 Task: Add Boiron Apis Mellifica 200Ck to the cart.
Action: Mouse moved to (226, 115)
Screenshot: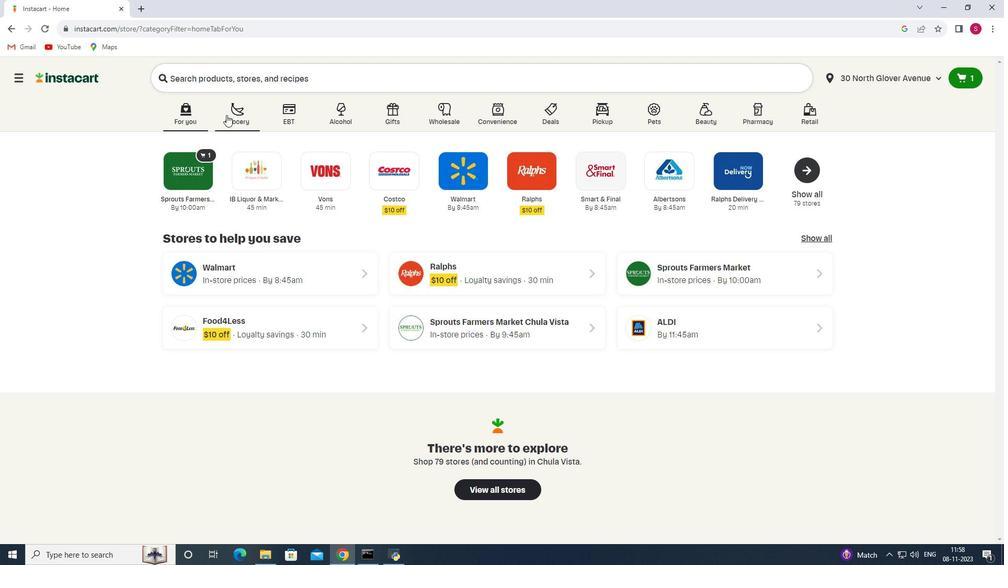 
Action: Mouse pressed left at (226, 115)
Screenshot: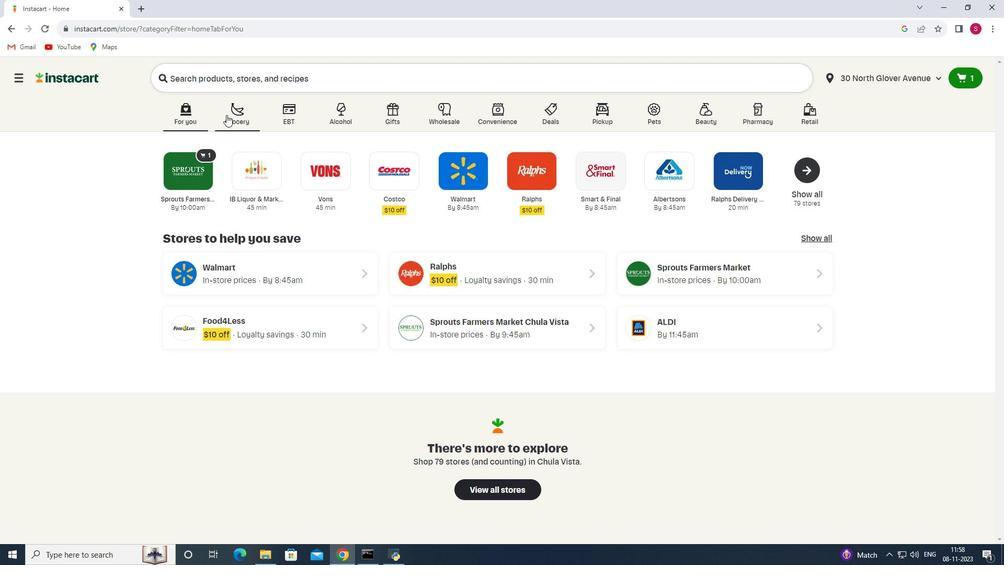 
Action: Mouse moved to (238, 298)
Screenshot: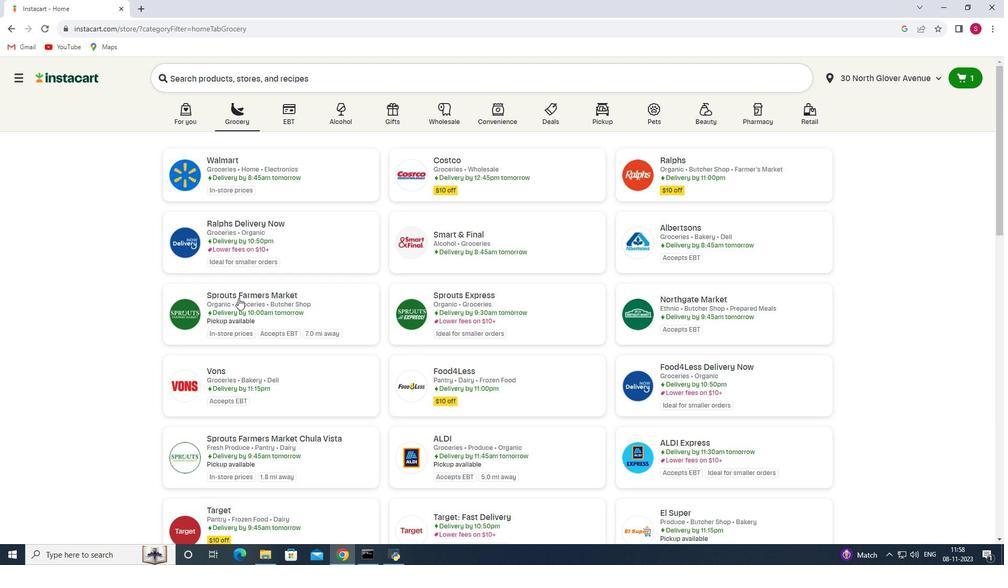 
Action: Mouse pressed left at (238, 298)
Screenshot: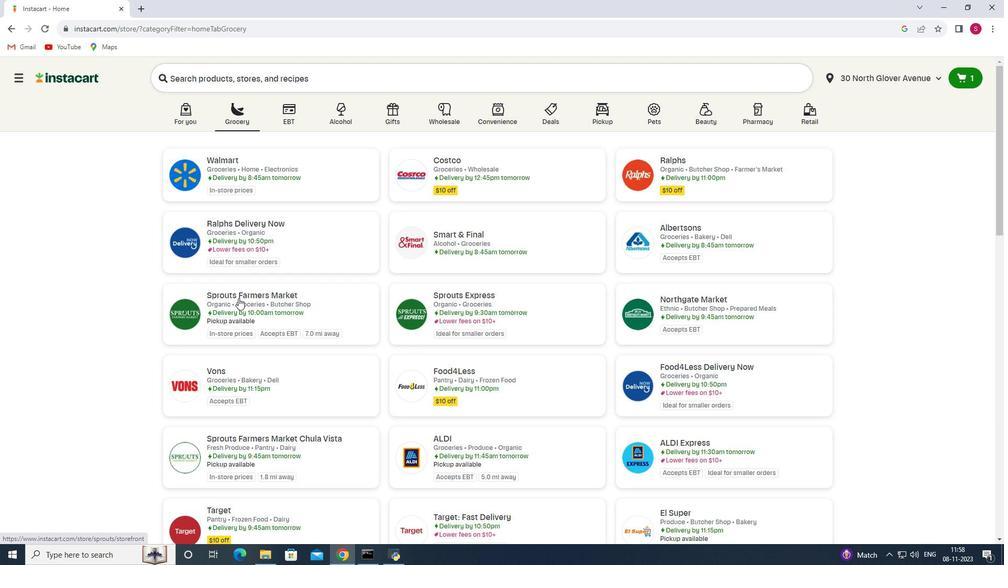 
Action: Mouse moved to (42, 312)
Screenshot: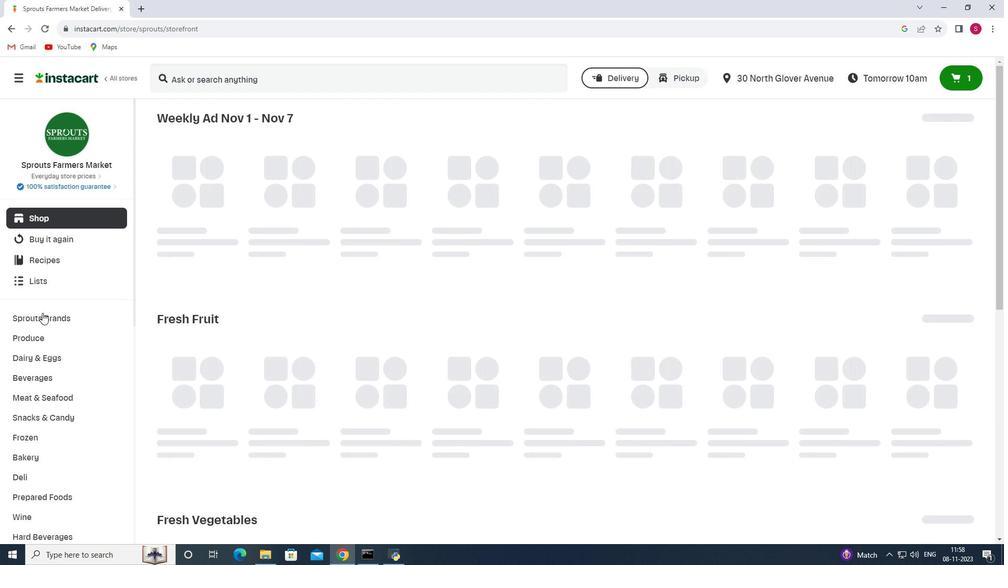 
Action: Mouse scrolled (42, 312) with delta (0, 0)
Screenshot: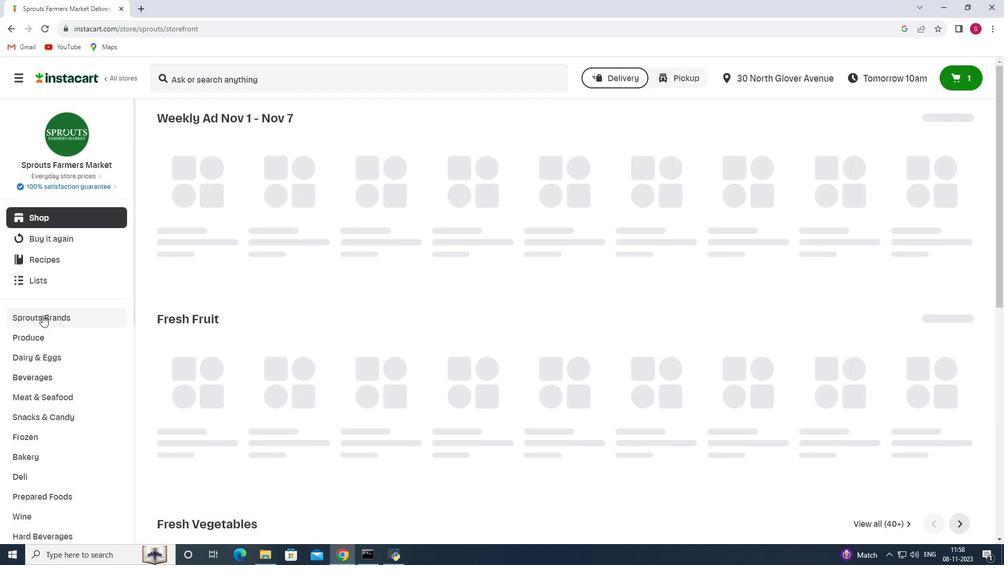 
Action: Mouse moved to (42, 314)
Screenshot: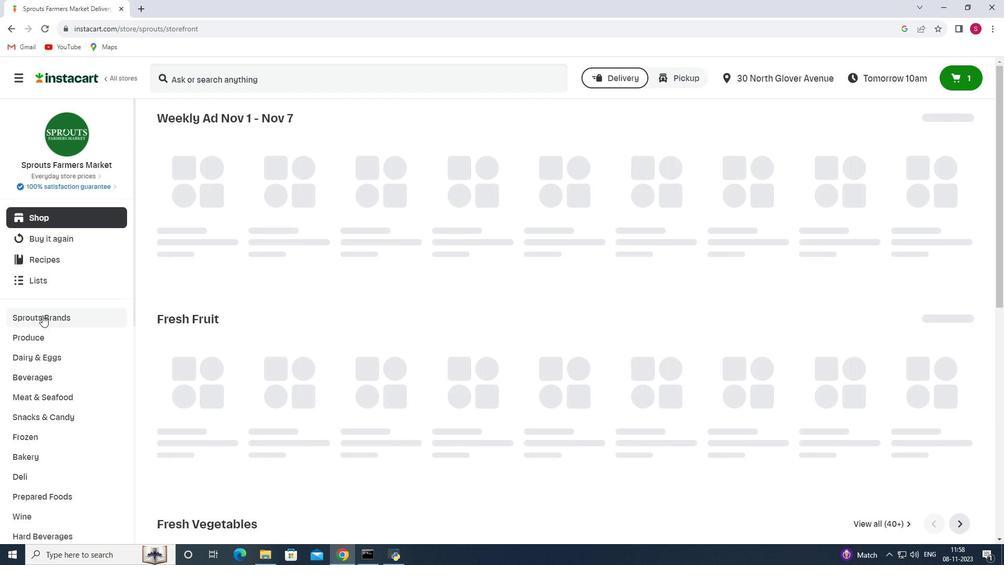 
Action: Mouse scrolled (42, 314) with delta (0, 0)
Screenshot: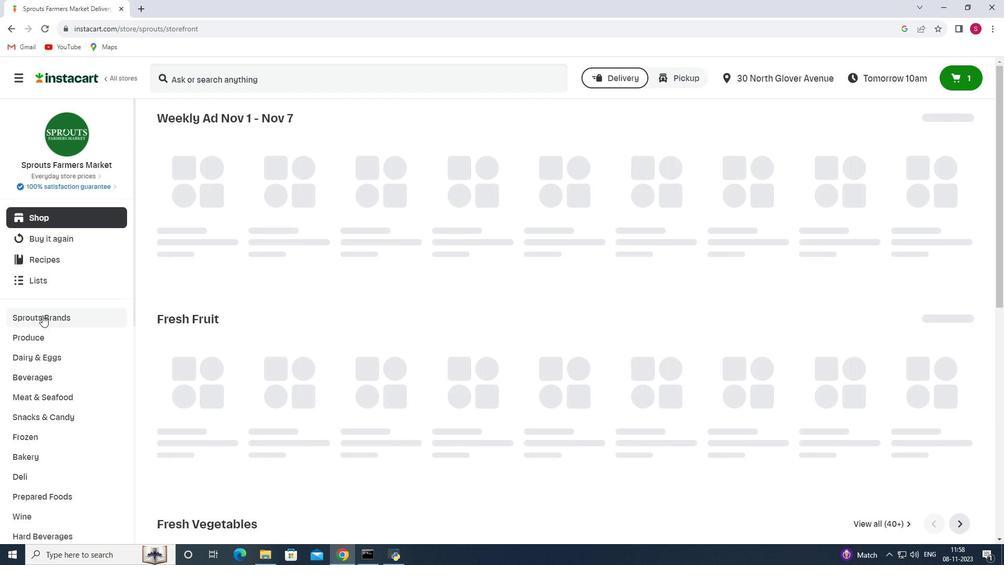 
Action: Mouse moved to (42, 315)
Screenshot: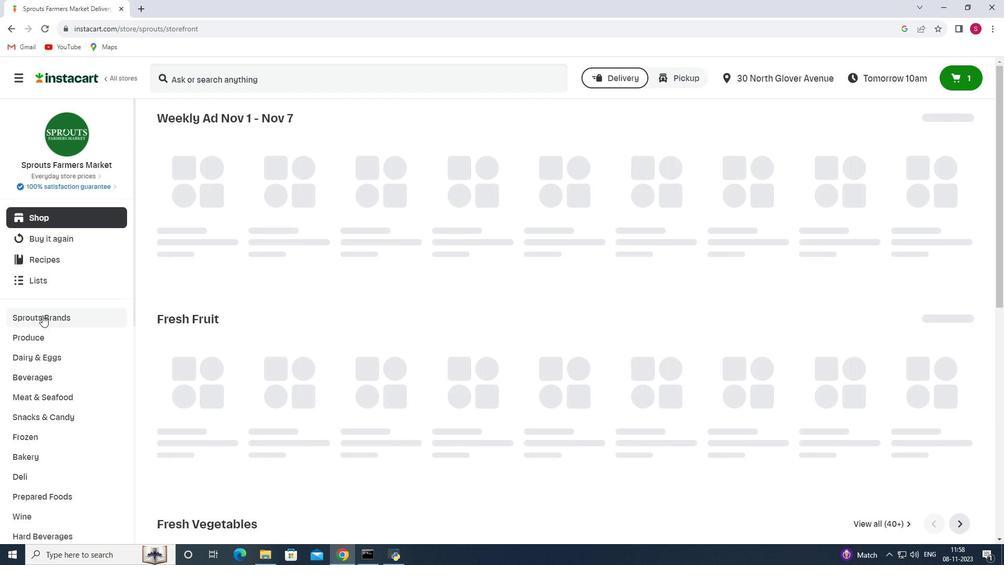 
Action: Mouse scrolled (42, 314) with delta (0, 0)
Screenshot: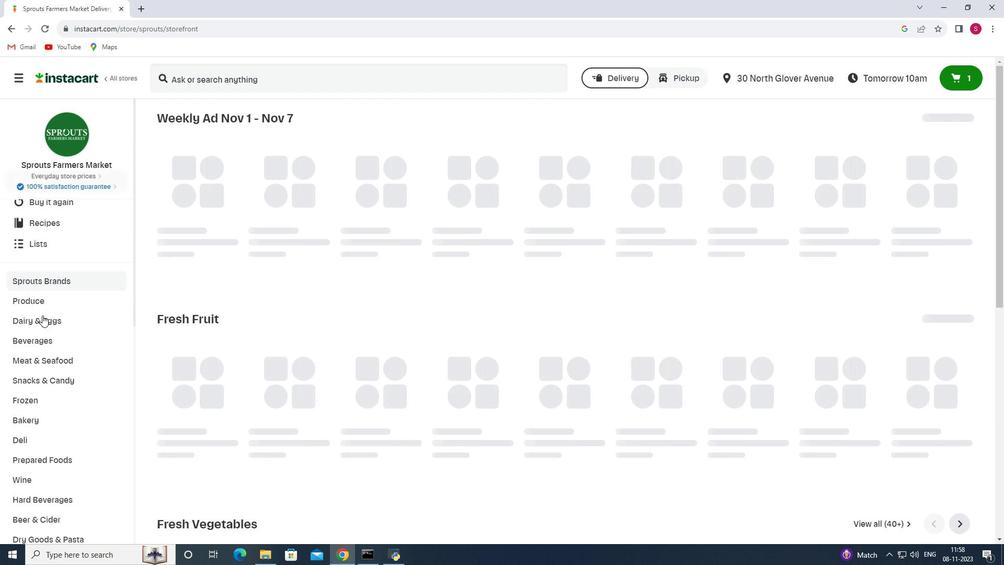 
Action: Mouse scrolled (42, 314) with delta (0, 0)
Screenshot: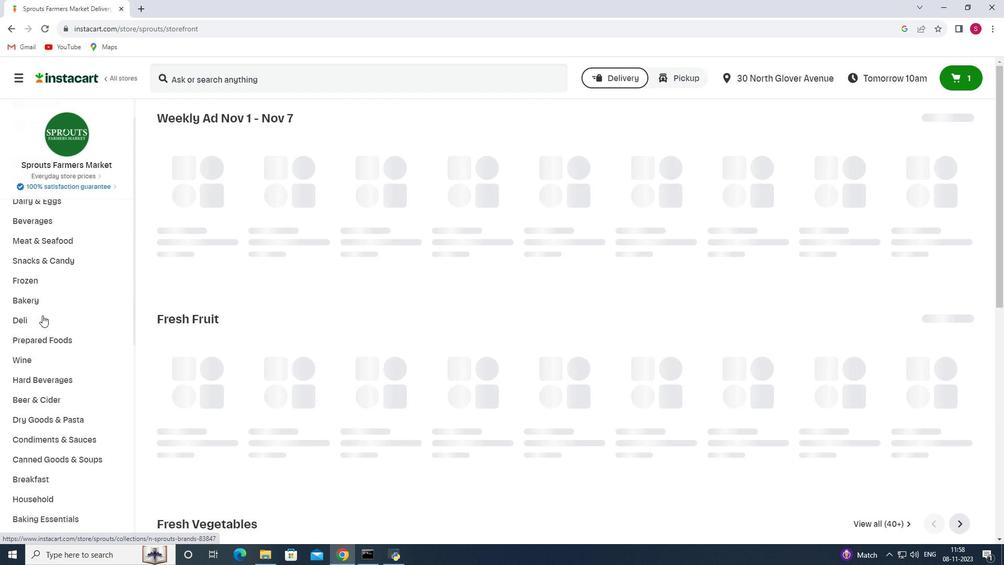 
Action: Mouse scrolled (42, 314) with delta (0, 0)
Screenshot: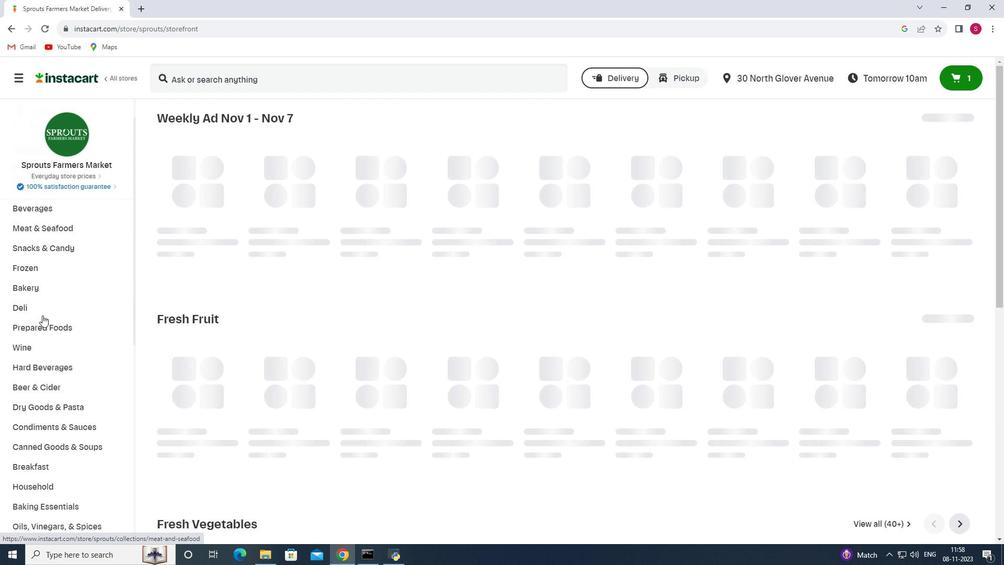 
Action: Mouse scrolled (42, 314) with delta (0, 0)
Screenshot: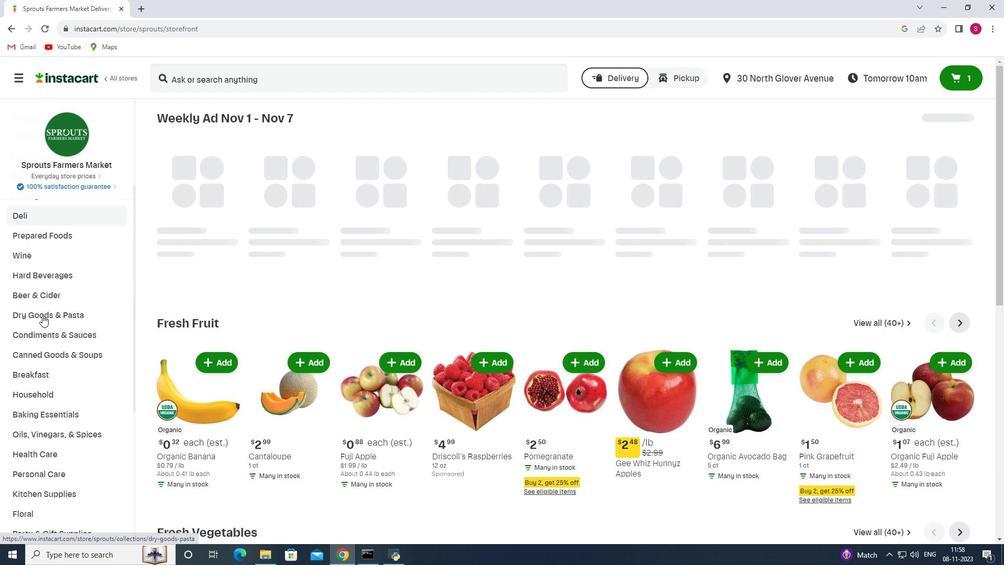 
Action: Mouse scrolled (42, 314) with delta (0, 0)
Screenshot: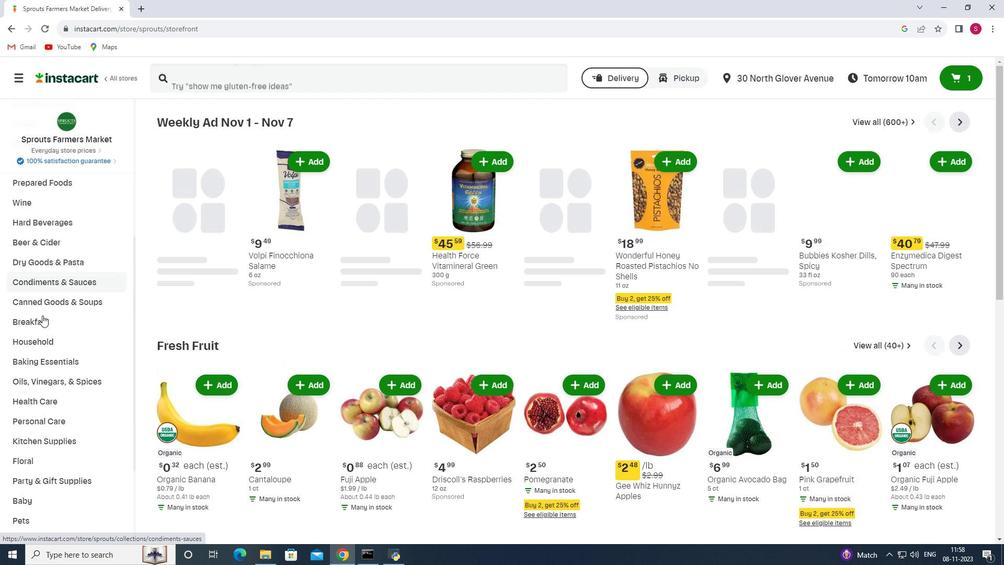 
Action: Mouse moved to (47, 343)
Screenshot: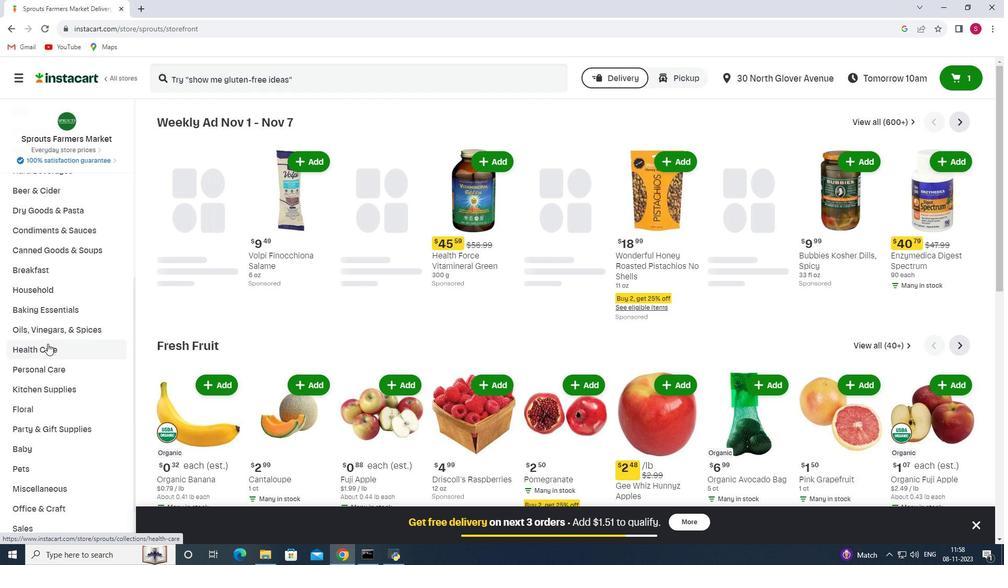 
Action: Mouse pressed left at (47, 343)
Screenshot: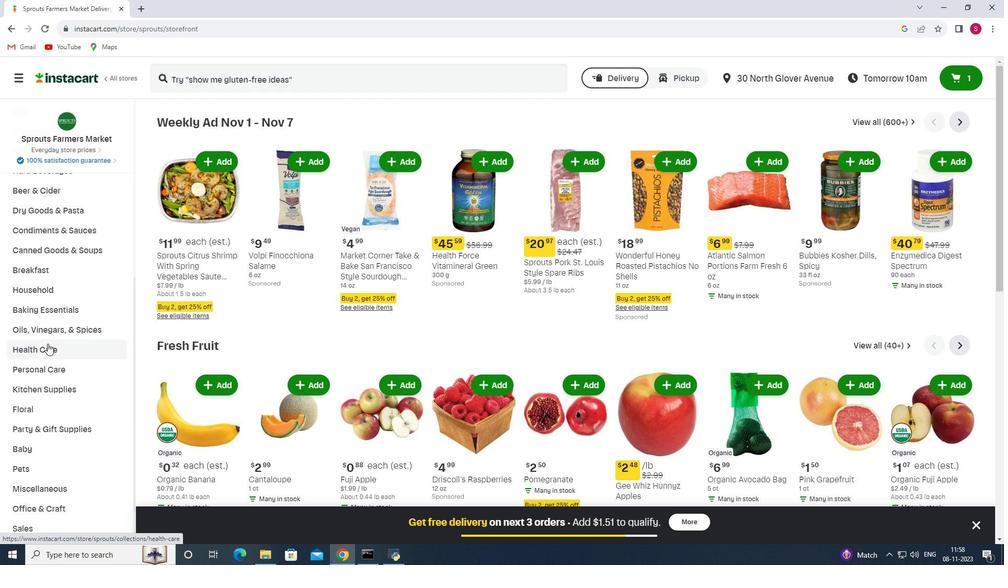 
Action: Mouse moved to (369, 148)
Screenshot: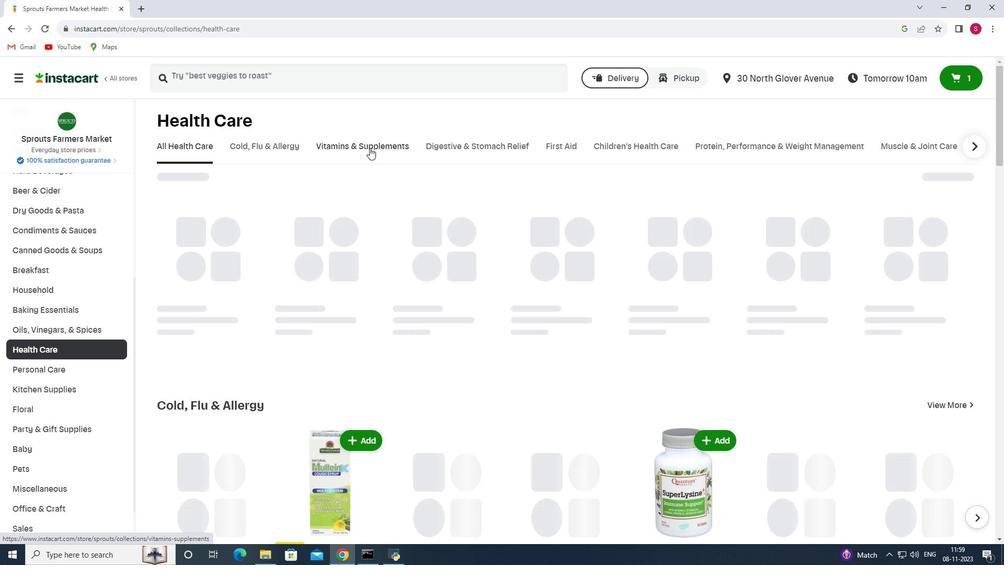 
Action: Mouse pressed left at (369, 148)
Screenshot: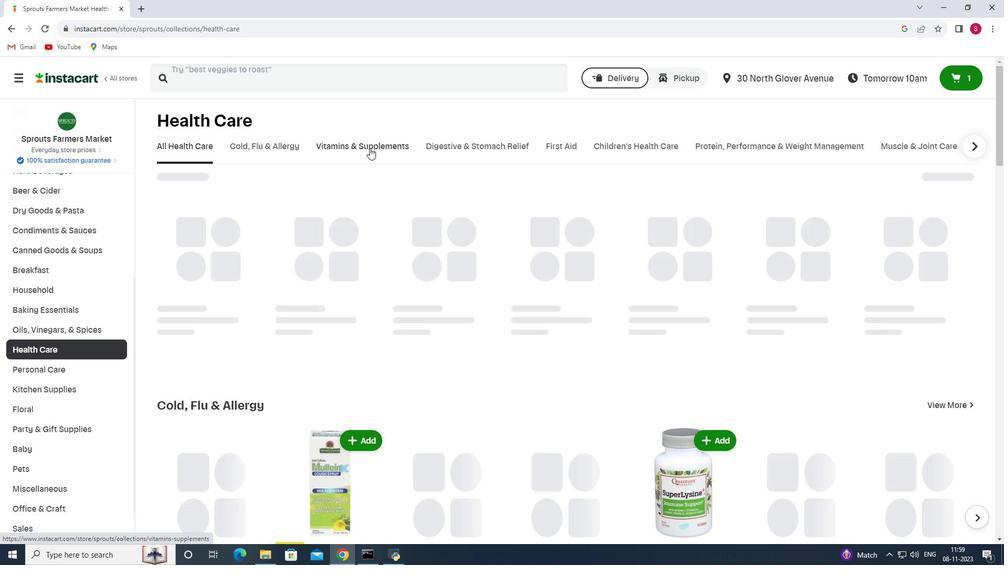 
Action: Mouse moved to (831, 198)
Screenshot: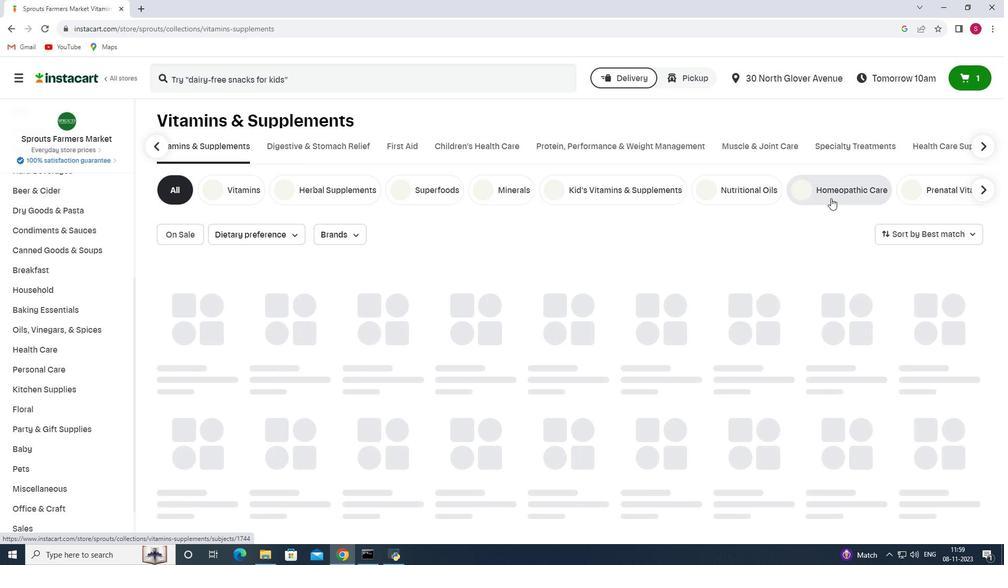 
Action: Mouse pressed left at (831, 198)
Screenshot: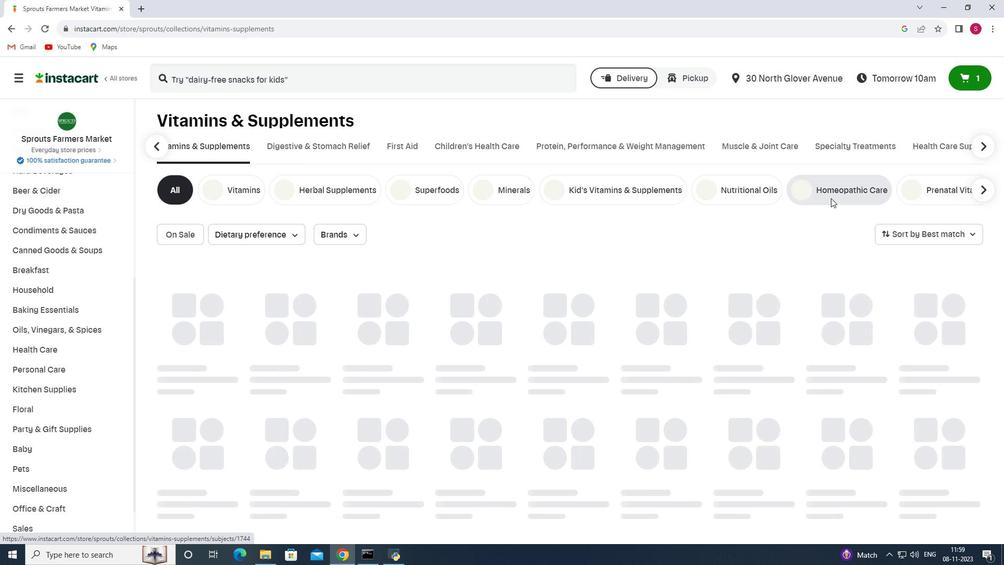 
Action: Mouse moved to (330, 83)
Screenshot: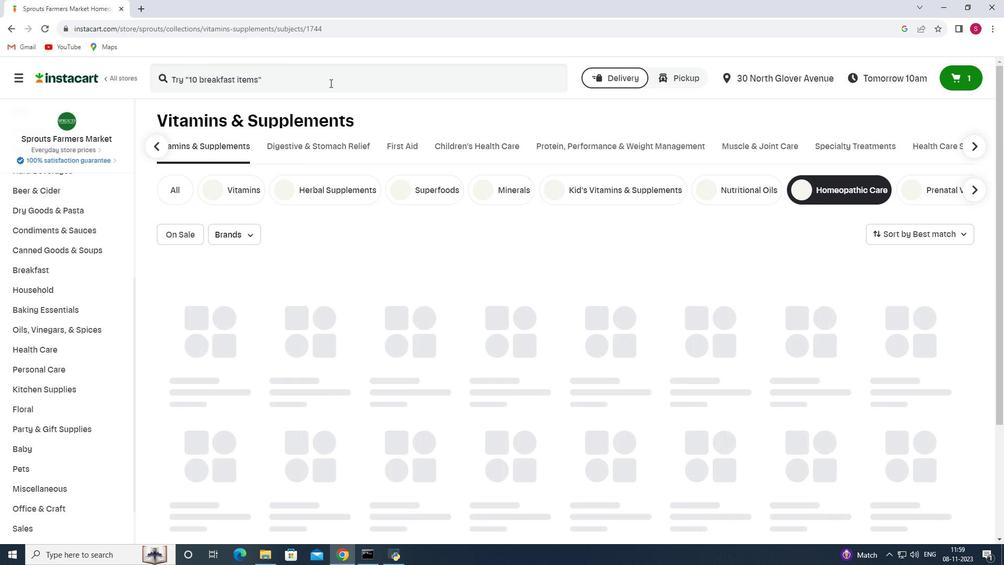 
Action: Mouse pressed left at (330, 83)
Screenshot: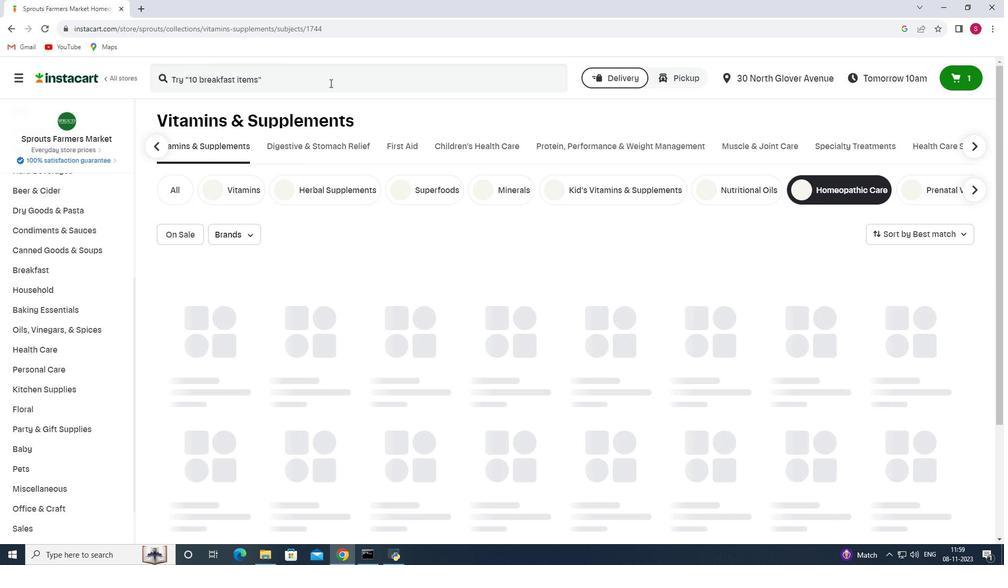 
Action: Key pressed <Key.shift>Boiron<Key.space><Key.shift>Apis<Key.space><Key.shift>Mellifica<Key.space>200<Key.shift>Ck<Key.enter>
Screenshot: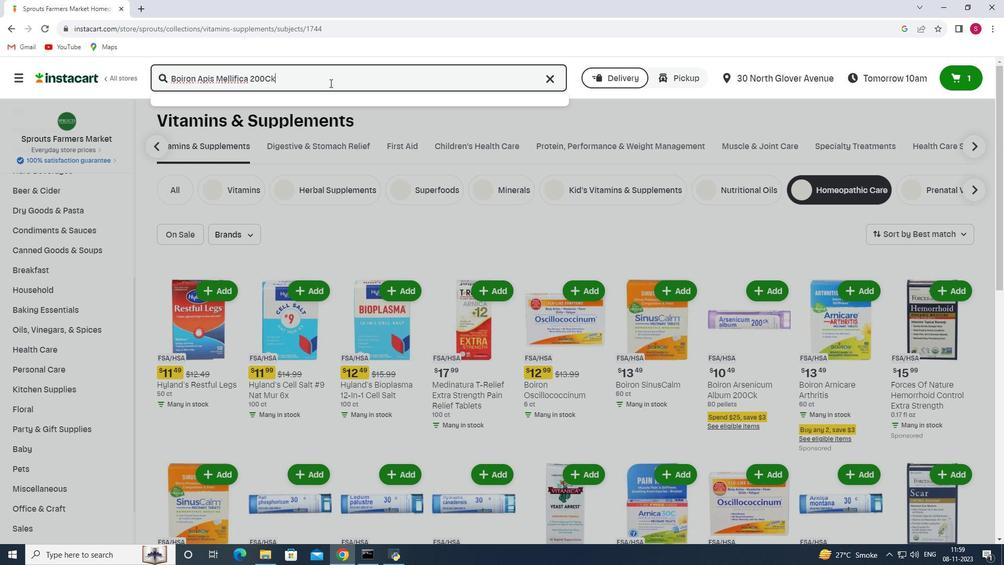 
Action: Mouse moved to (382, 182)
Screenshot: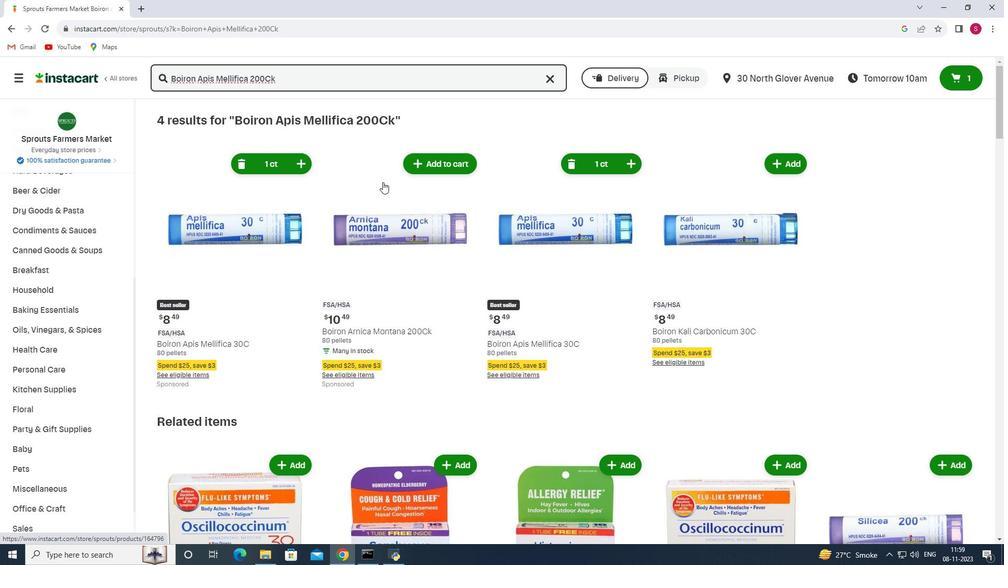 
Action: Mouse scrolled (382, 181) with delta (0, 0)
Screenshot: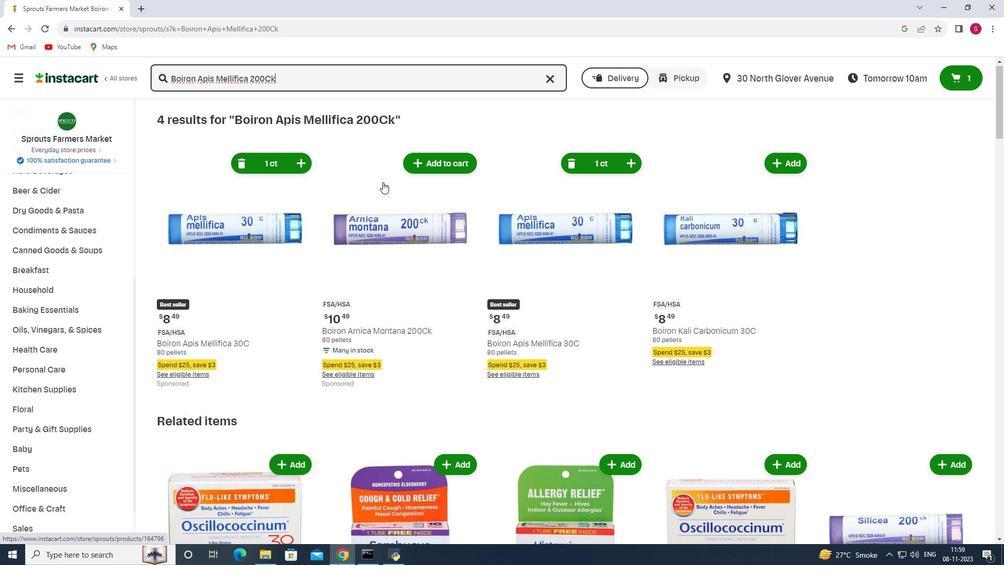
Action: Mouse scrolled (382, 181) with delta (0, 0)
Screenshot: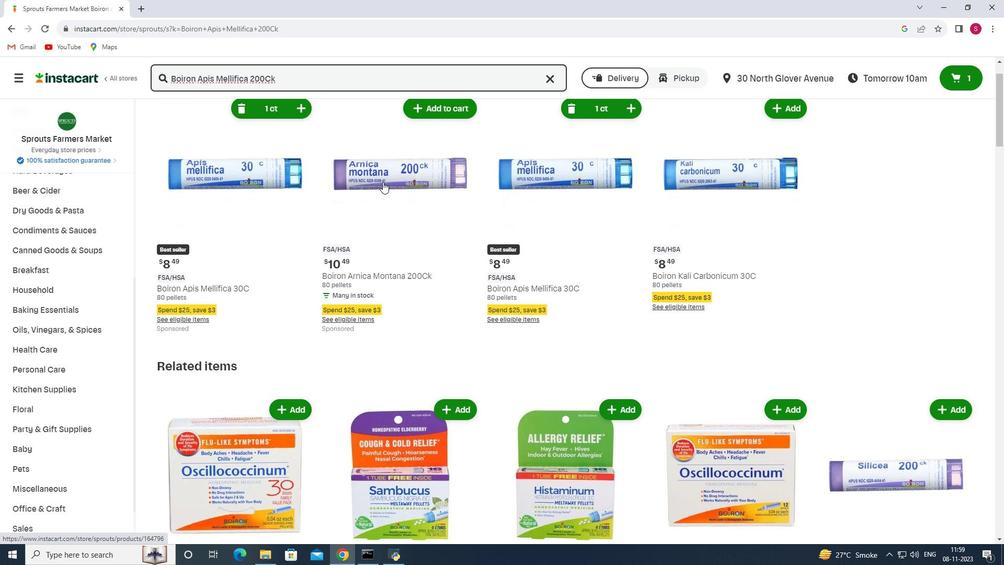 
Action: Mouse scrolled (382, 181) with delta (0, 0)
Screenshot: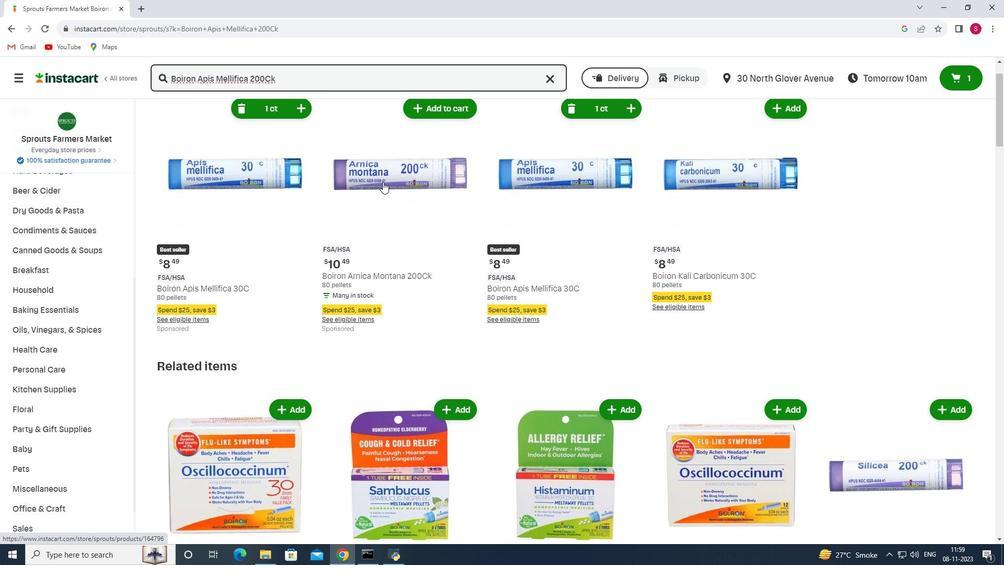 
Action: Mouse scrolled (382, 181) with delta (0, 0)
Screenshot: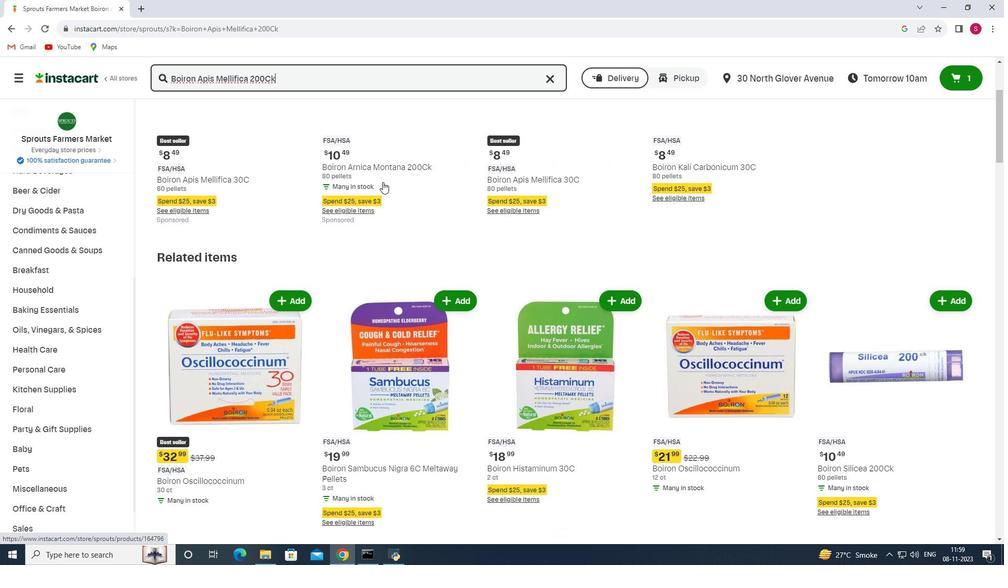 
Action: Mouse scrolled (382, 181) with delta (0, 0)
Screenshot: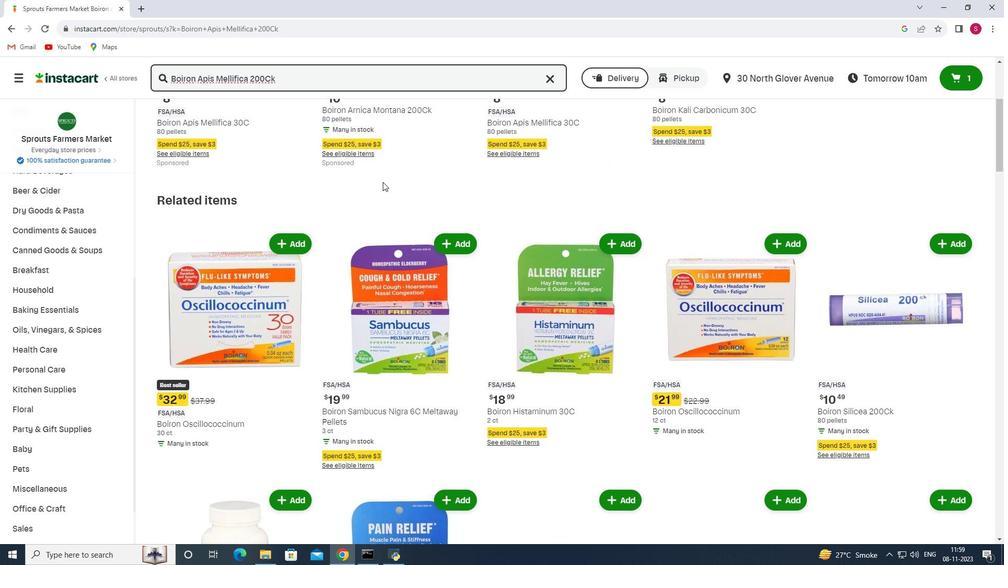 
Action: Mouse scrolled (382, 181) with delta (0, 0)
Screenshot: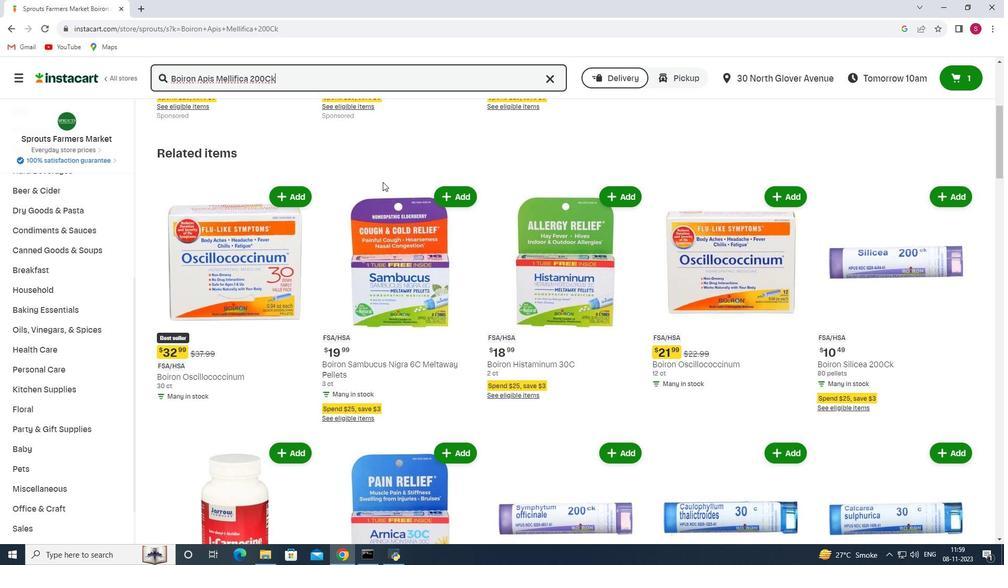 
Action: Mouse scrolled (382, 181) with delta (0, 0)
Screenshot: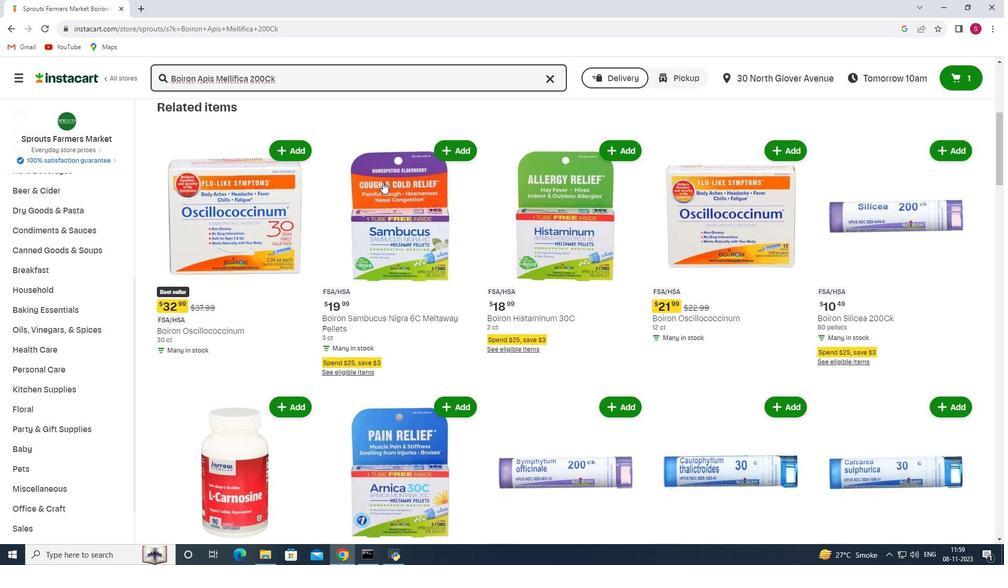 
Action: Mouse scrolled (382, 181) with delta (0, 0)
Screenshot: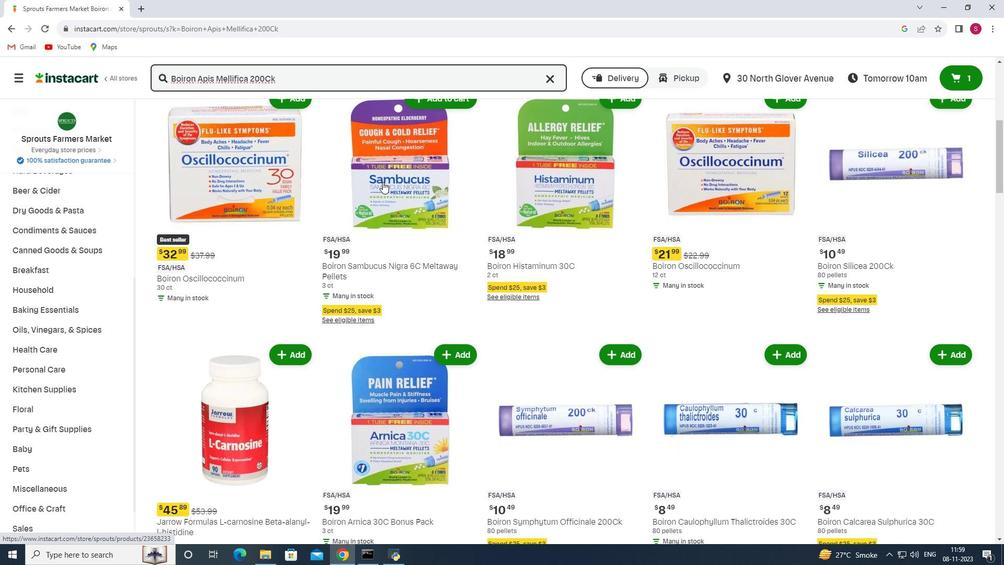 
Action: Mouse scrolled (382, 181) with delta (0, 0)
Screenshot: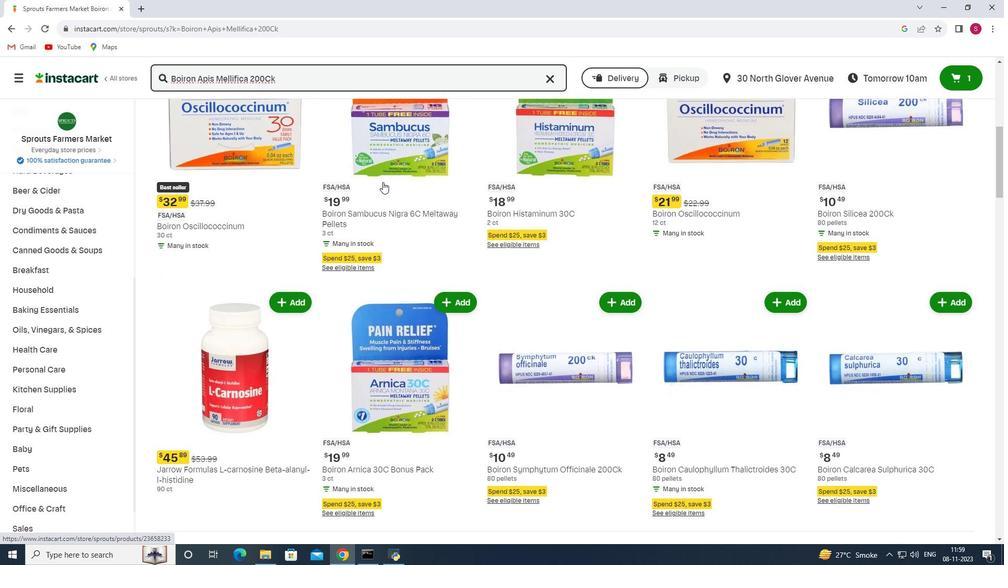 
Action: Mouse scrolled (382, 181) with delta (0, 0)
Screenshot: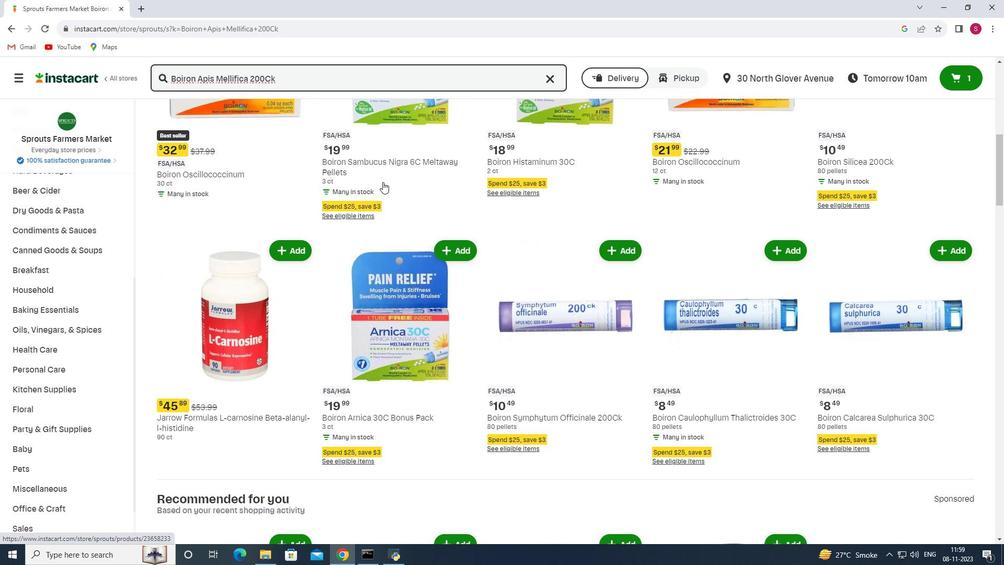 
Action: Mouse scrolled (382, 181) with delta (0, 0)
Screenshot: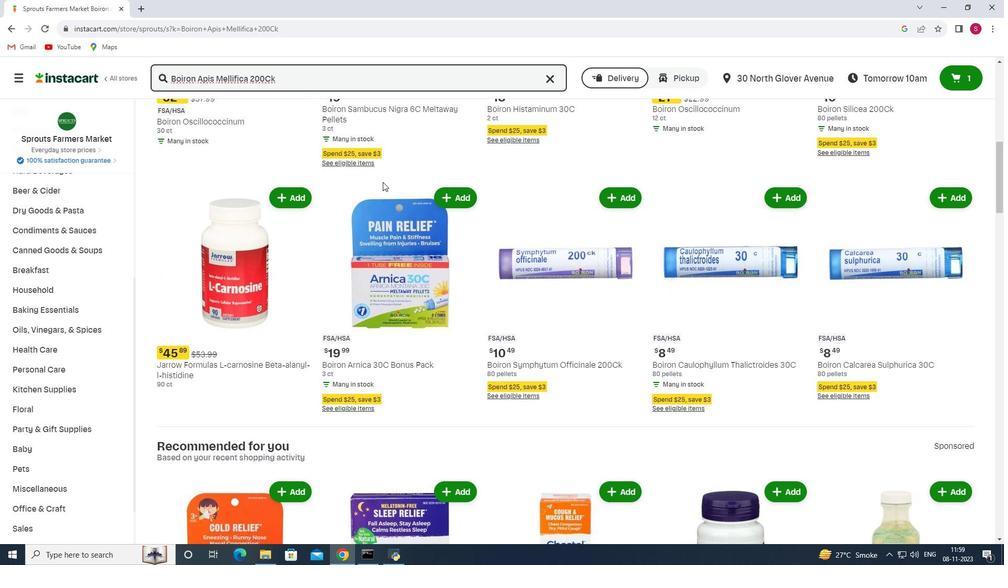 
Action: Mouse scrolled (382, 181) with delta (0, 0)
Screenshot: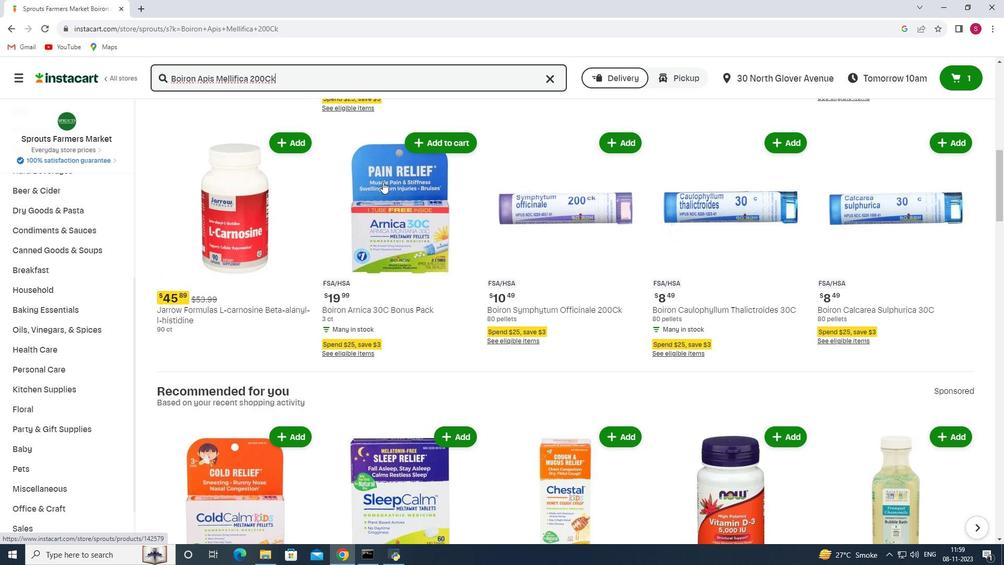 
Action: Mouse scrolled (382, 181) with delta (0, 0)
Screenshot: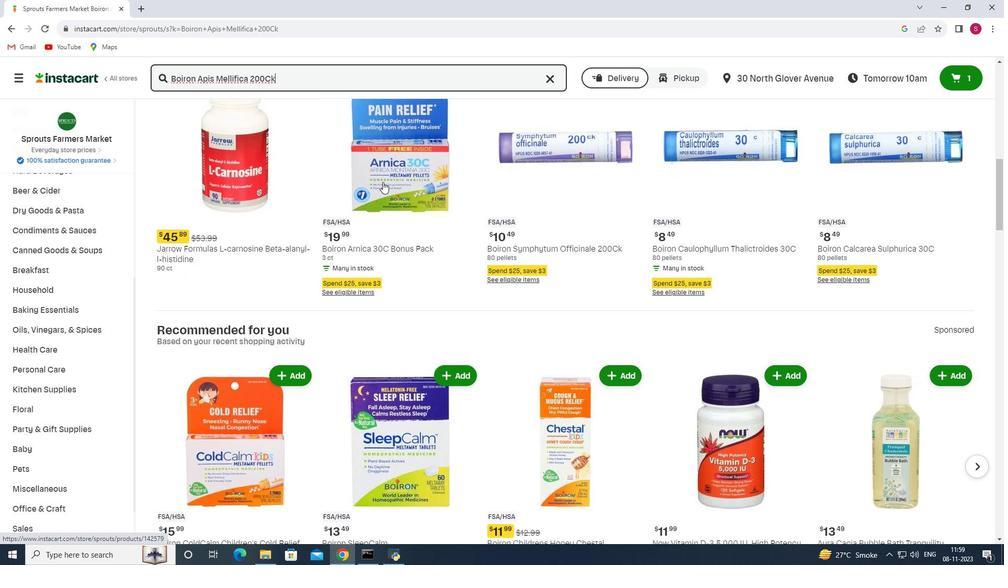 
Action: Mouse scrolled (382, 181) with delta (0, 0)
Screenshot: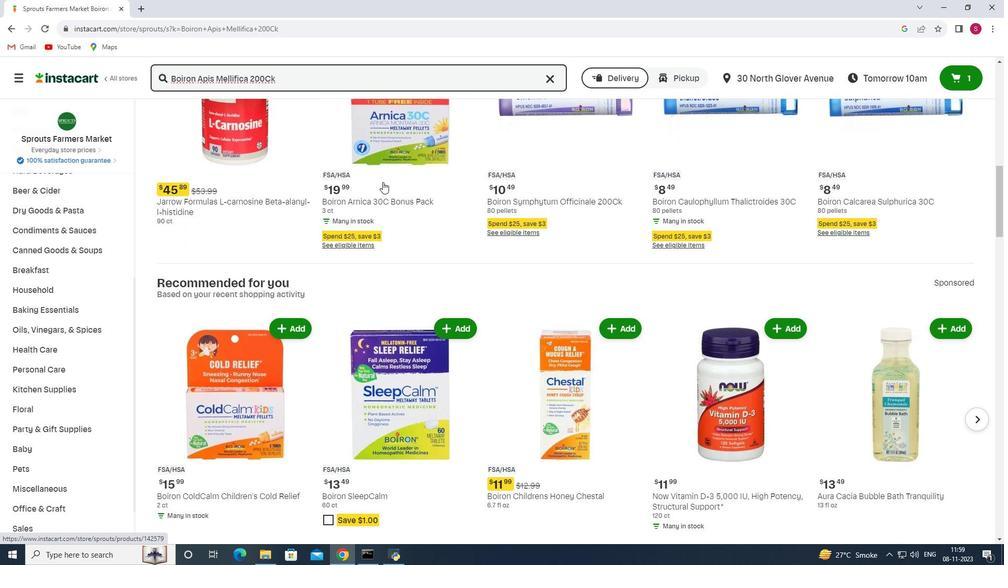 
Action: Mouse scrolled (382, 181) with delta (0, 0)
Screenshot: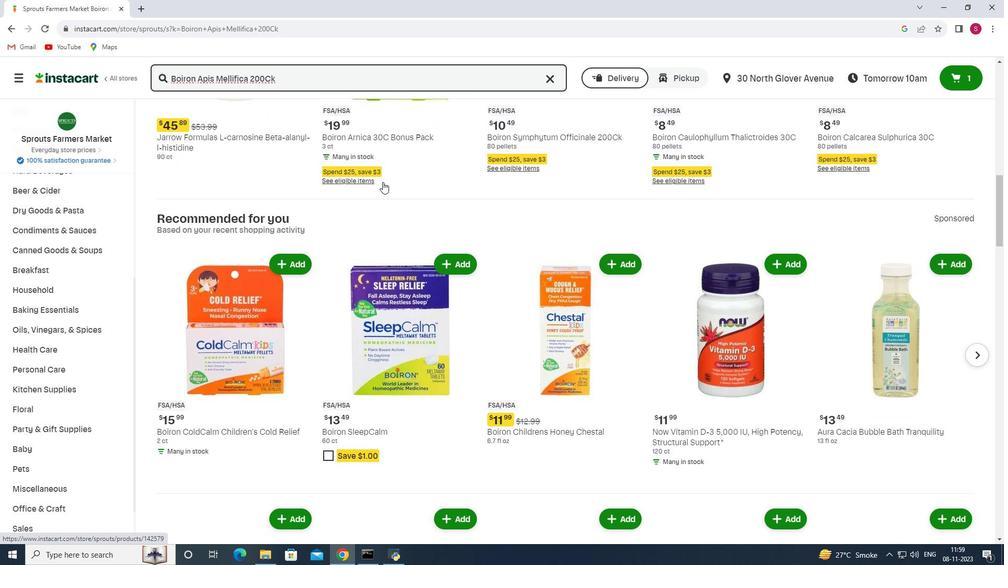 
Action: Mouse scrolled (382, 181) with delta (0, 0)
Screenshot: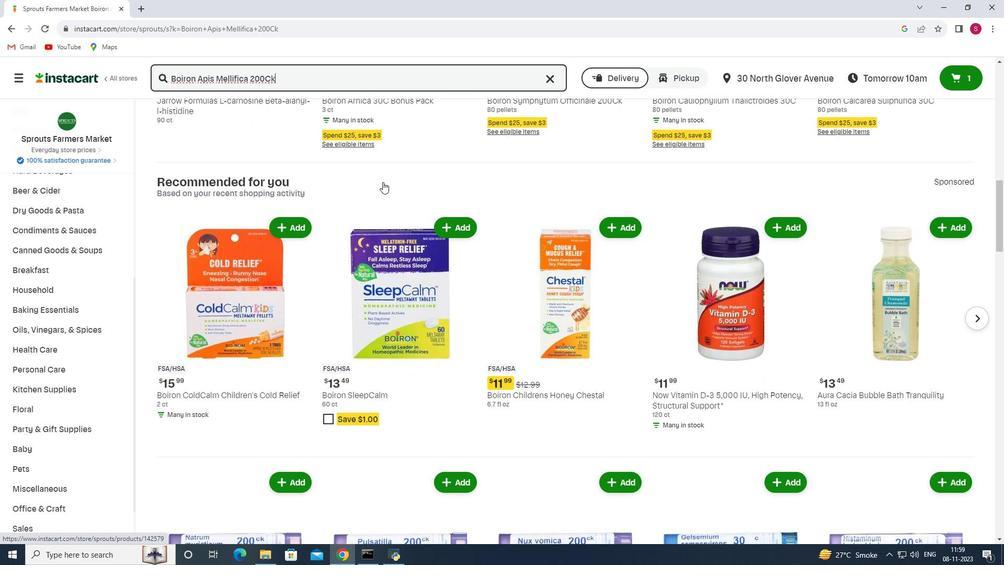 
Action: Mouse scrolled (382, 181) with delta (0, 0)
Screenshot: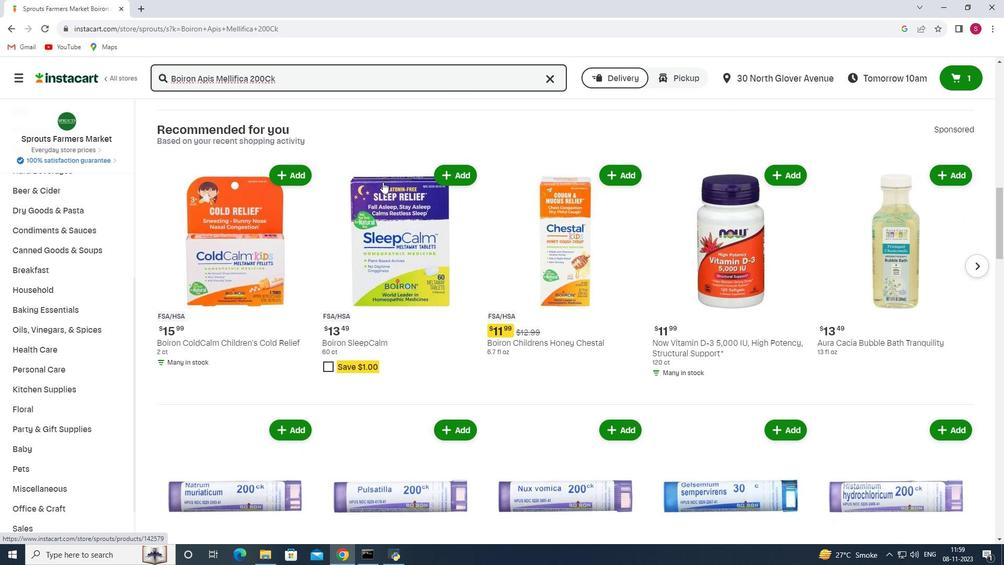 
Action: Mouse scrolled (382, 181) with delta (0, 0)
Screenshot: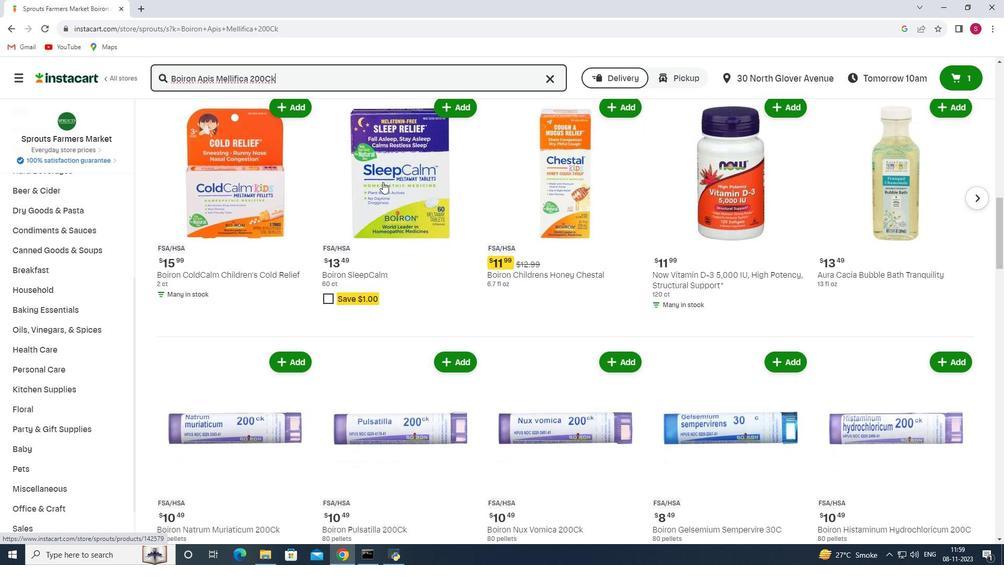 
Action: Mouse scrolled (382, 181) with delta (0, 0)
Screenshot: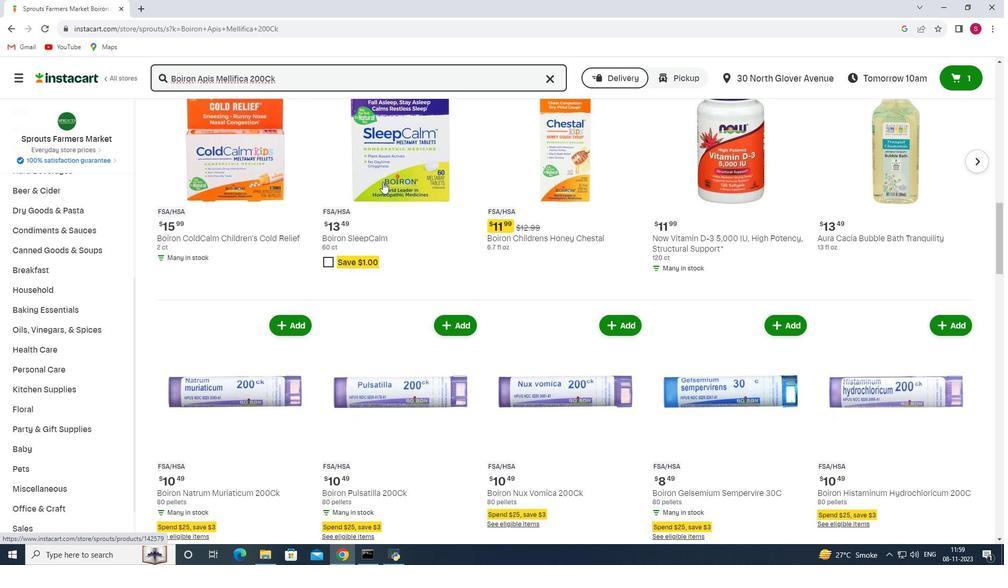 
Action: Mouse scrolled (382, 181) with delta (0, 0)
Screenshot: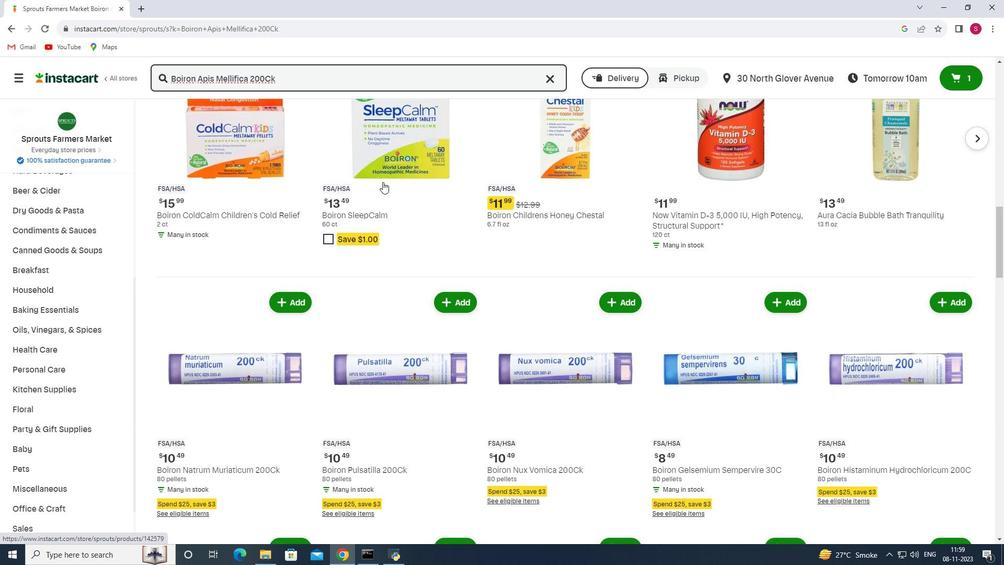 
Action: Mouse scrolled (382, 181) with delta (0, 0)
Screenshot: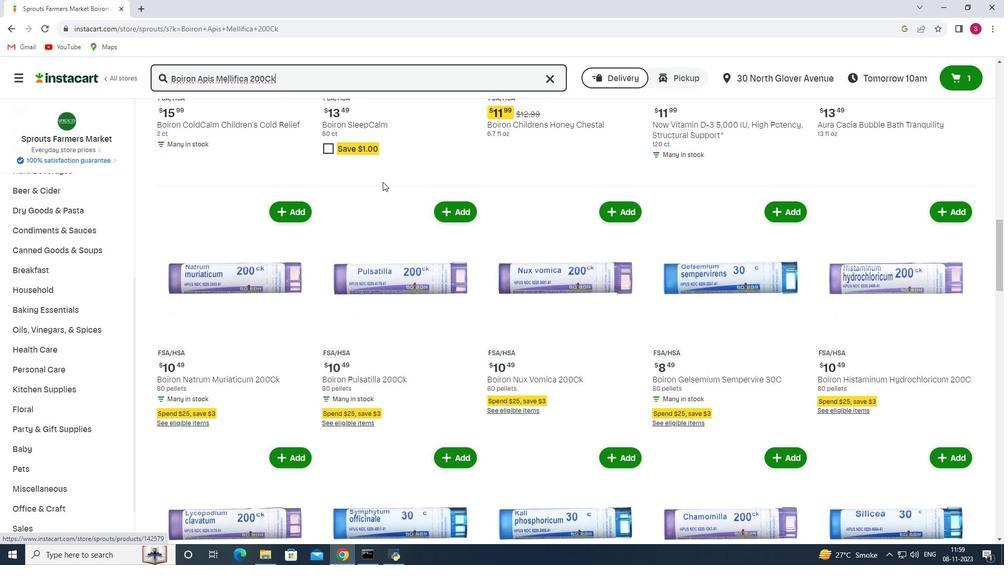 
Action: Mouse scrolled (382, 181) with delta (0, 0)
Screenshot: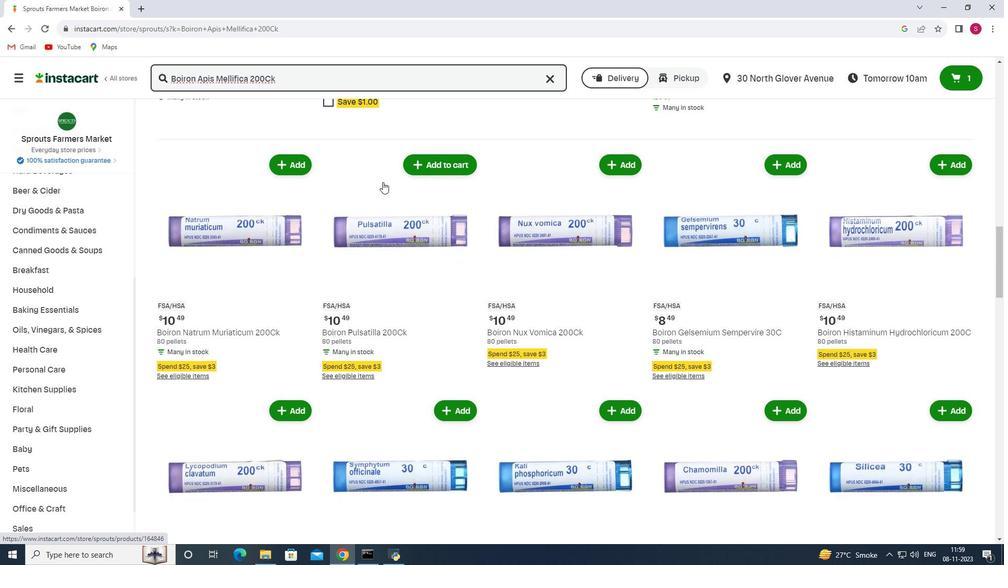 
Action: Mouse scrolled (382, 181) with delta (0, 0)
Screenshot: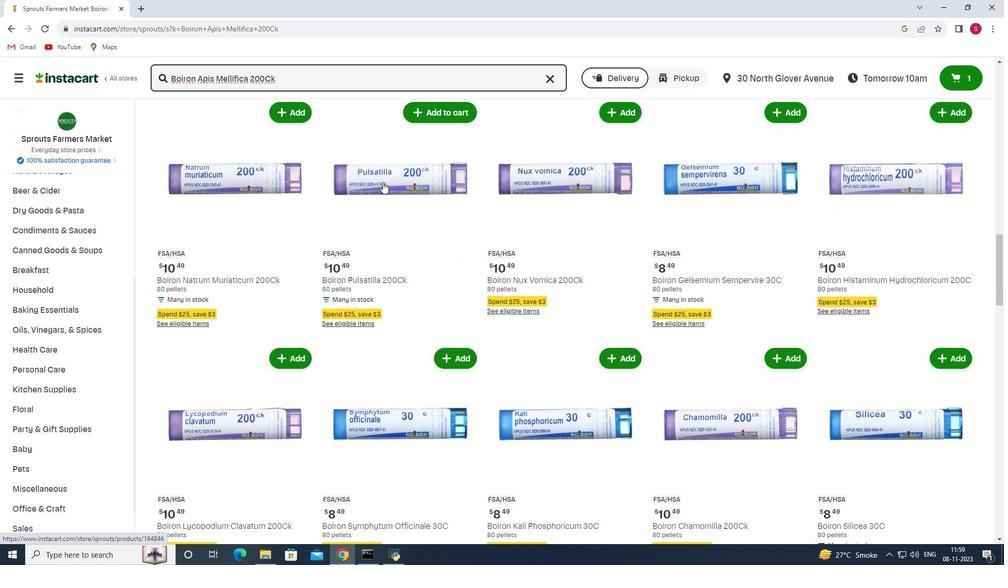 
Action: Mouse scrolled (382, 181) with delta (0, 0)
Screenshot: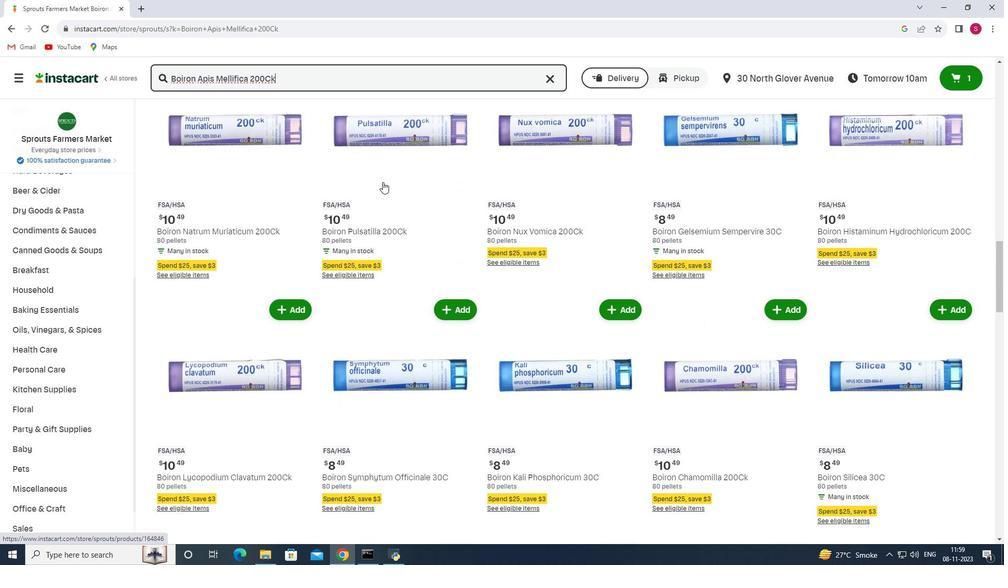 
Action: Mouse scrolled (382, 181) with delta (0, 0)
Screenshot: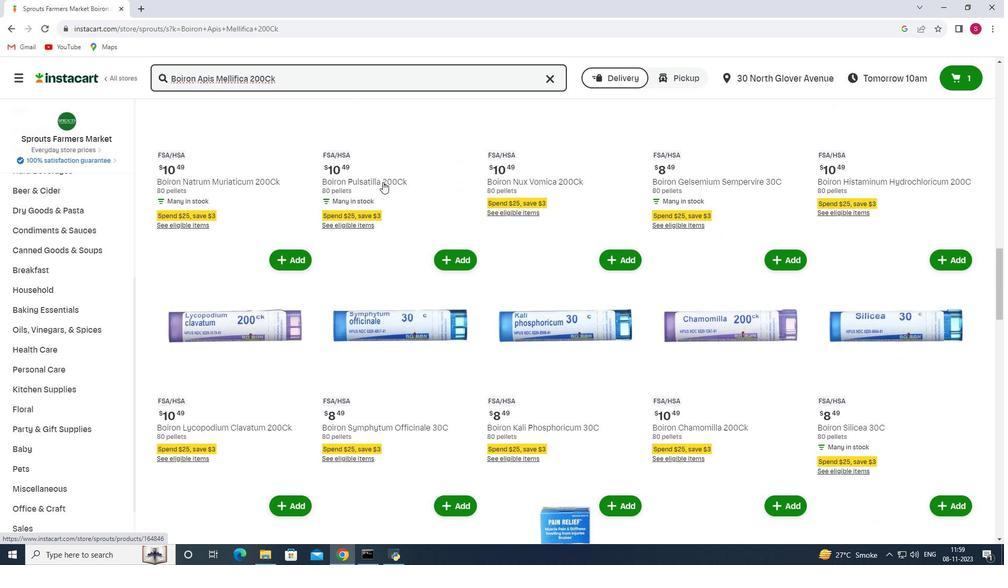 
Action: Mouse scrolled (382, 181) with delta (0, 0)
Screenshot: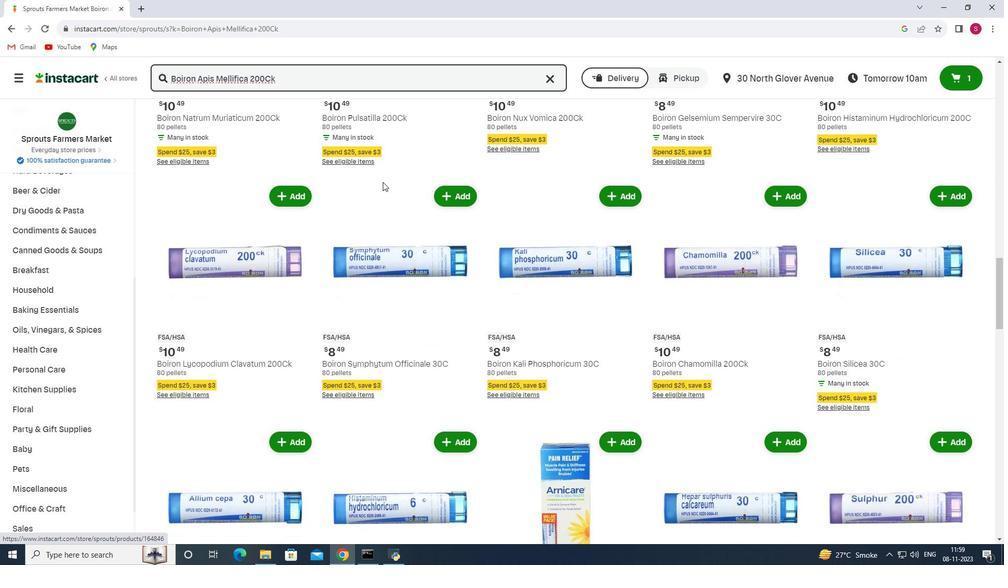 
Action: Mouse scrolled (382, 181) with delta (0, 0)
Screenshot: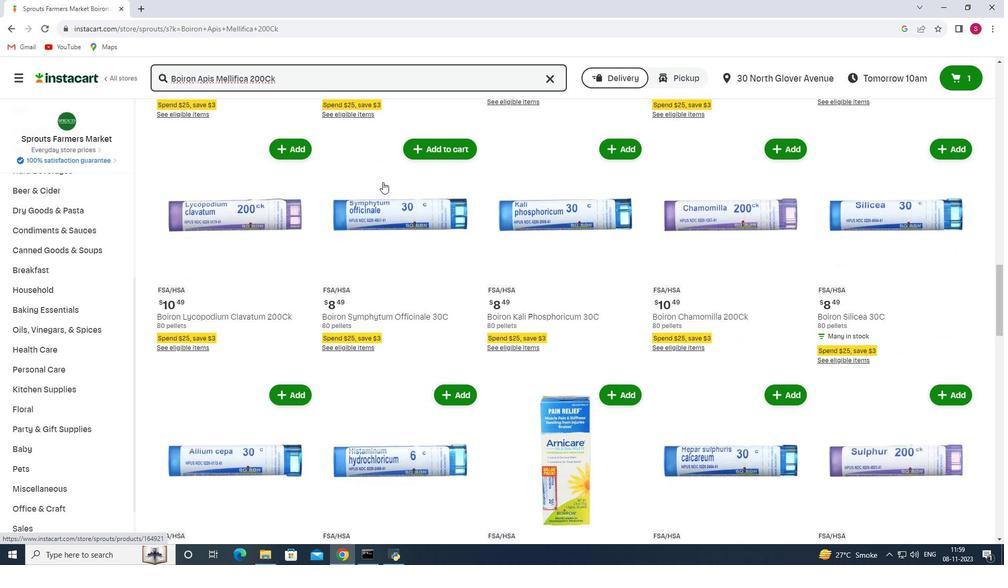
Action: Mouse scrolled (382, 181) with delta (0, 0)
Screenshot: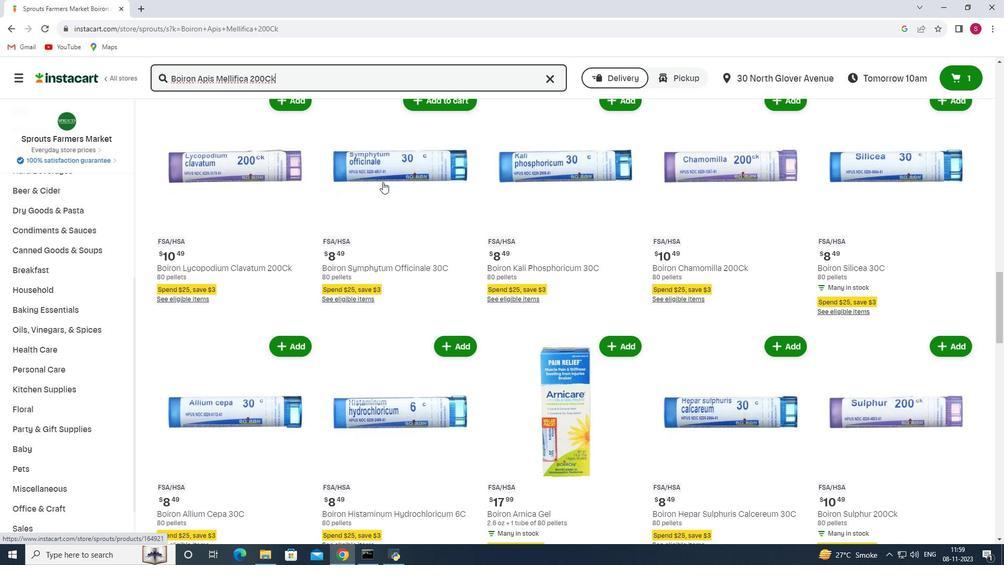 
Action: Mouse scrolled (382, 181) with delta (0, 0)
Screenshot: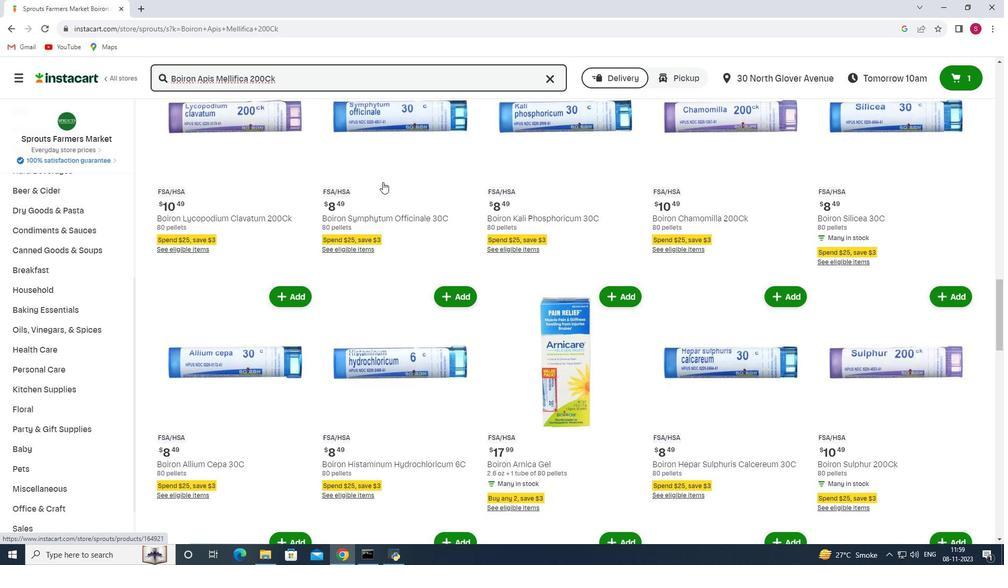 
Action: Mouse scrolled (382, 181) with delta (0, 0)
Screenshot: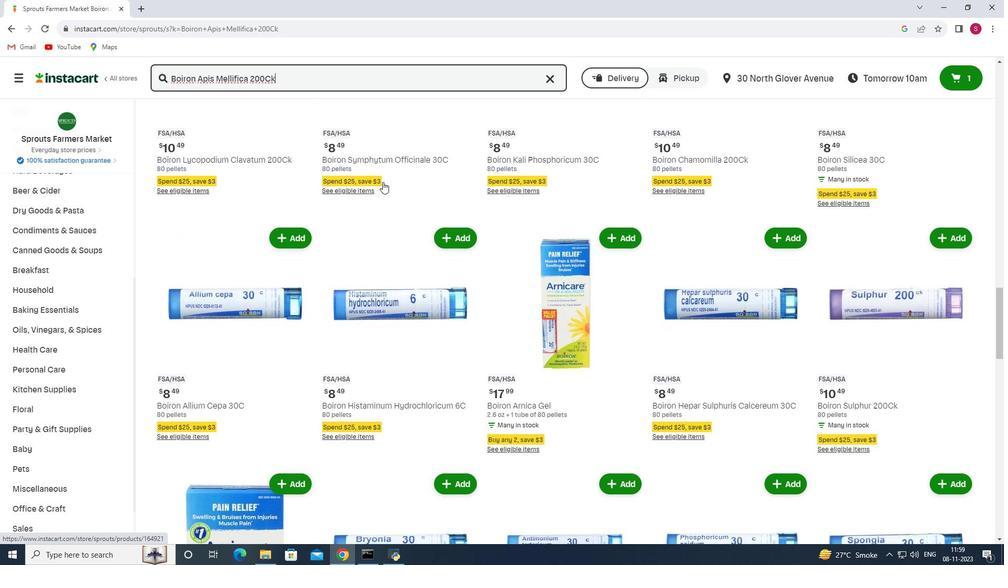 
Action: Mouse scrolled (382, 181) with delta (0, 0)
Screenshot: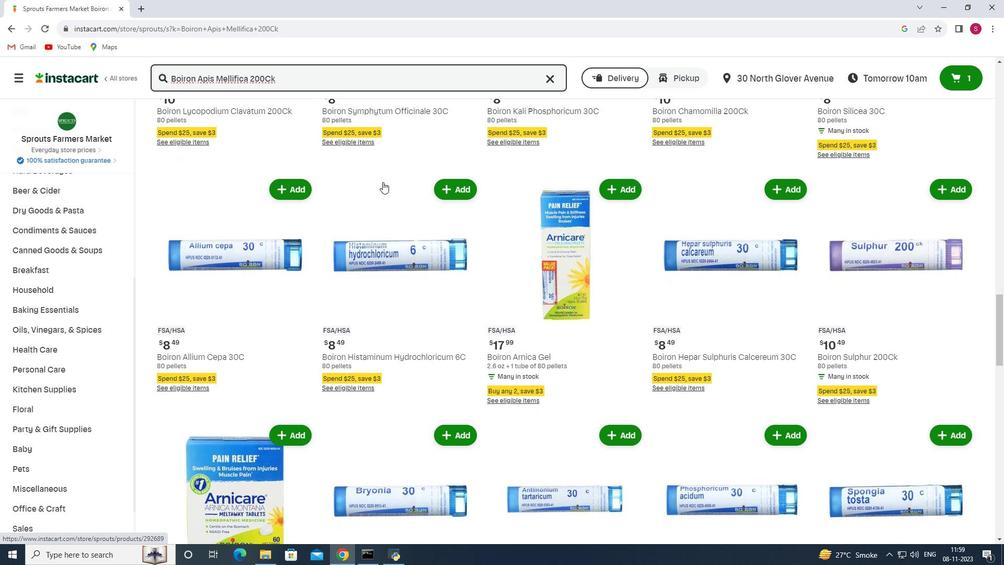 
Action: Mouse scrolled (382, 181) with delta (0, 0)
Screenshot: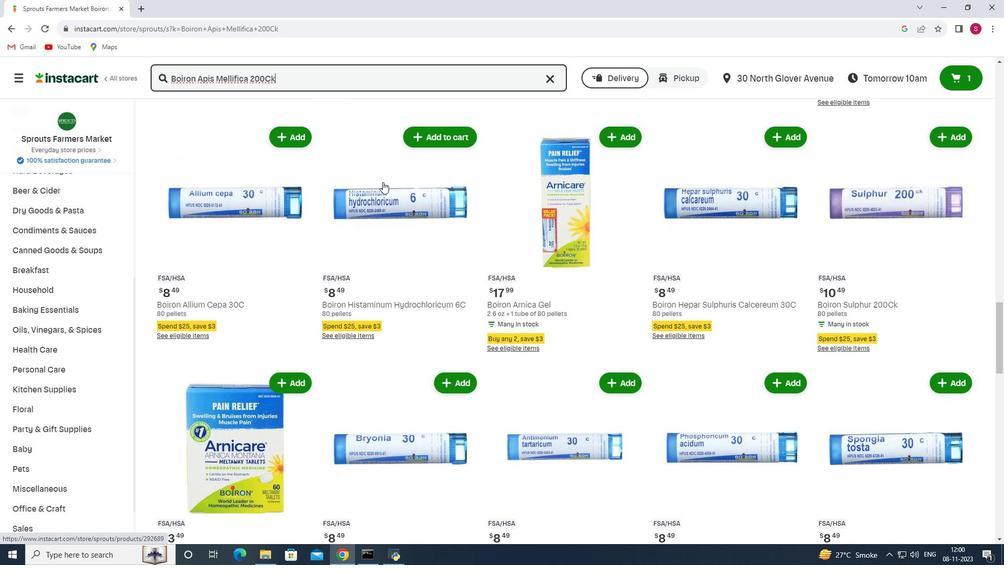 
Action: Mouse scrolled (382, 181) with delta (0, 0)
Screenshot: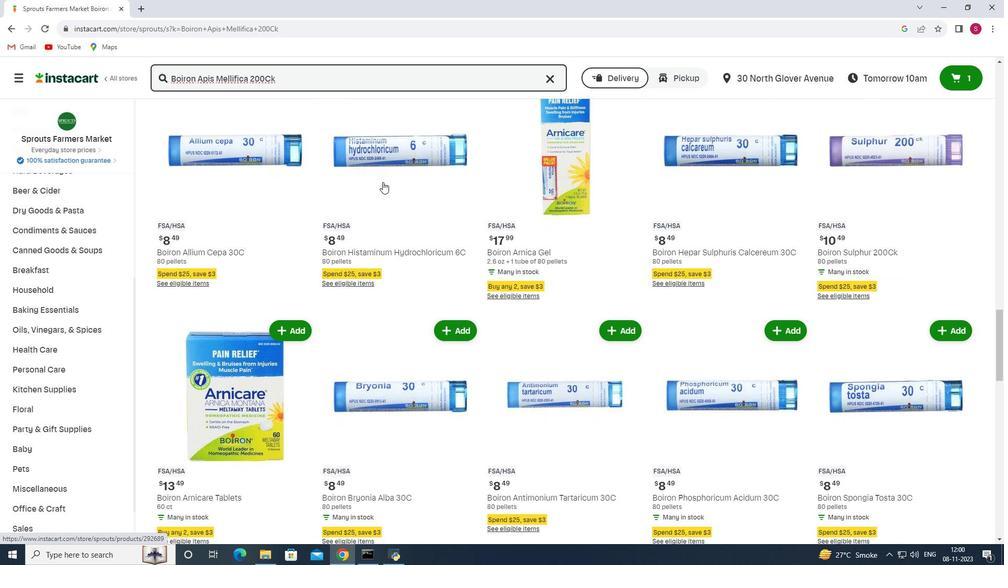 
Action: Mouse scrolled (382, 181) with delta (0, 0)
Screenshot: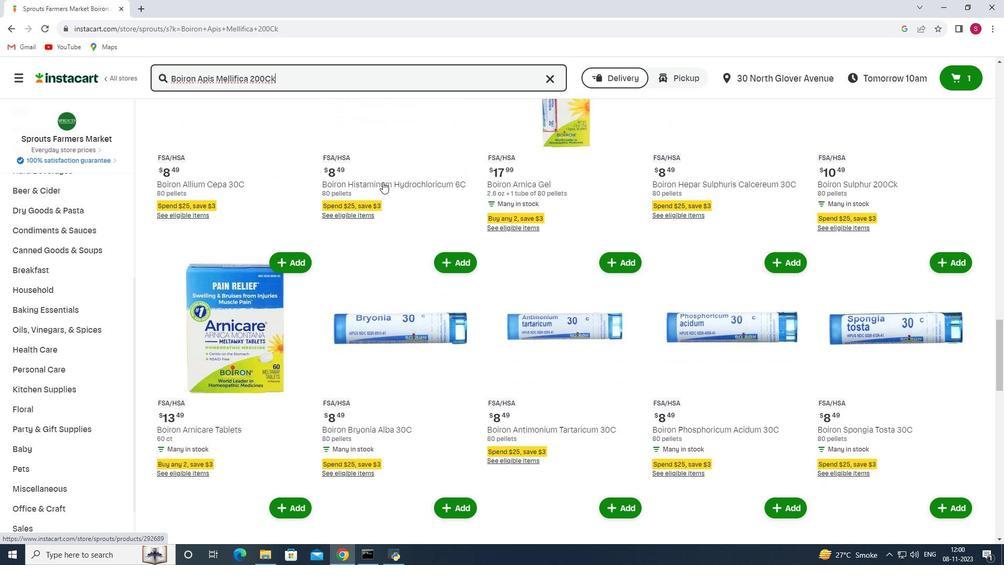 
Action: Mouse scrolled (382, 181) with delta (0, 0)
Screenshot: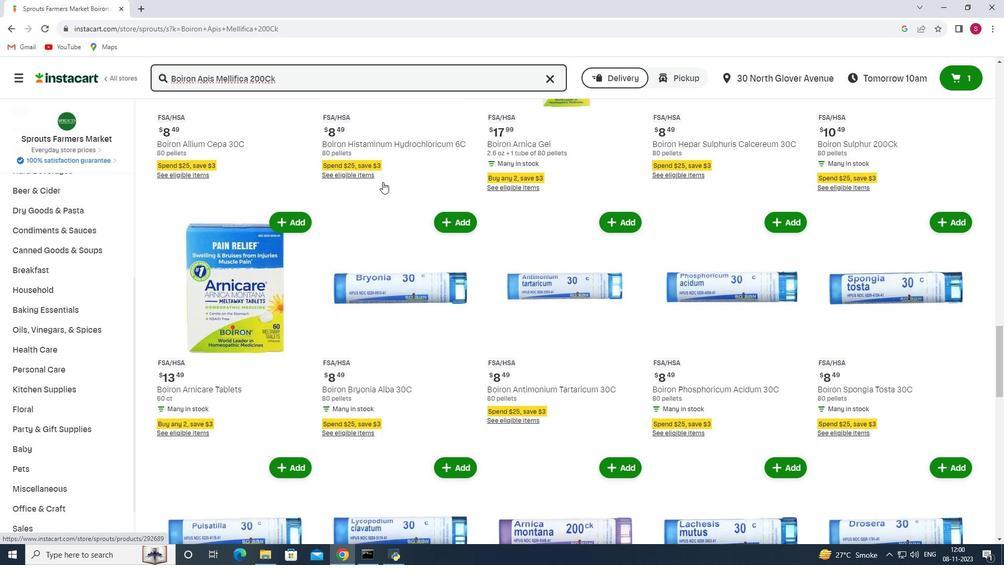 
Action: Mouse scrolled (382, 181) with delta (0, 0)
Screenshot: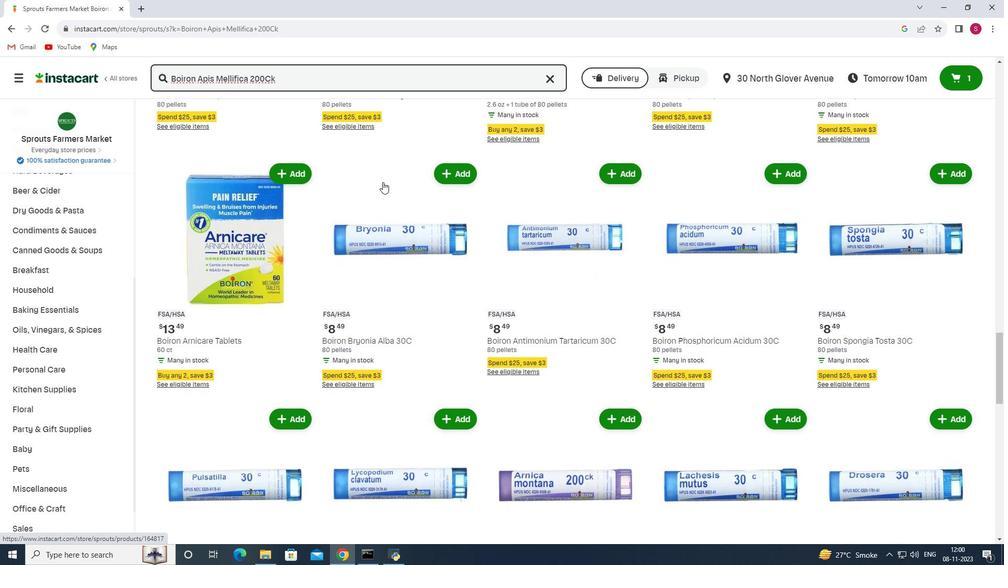
Action: Mouse scrolled (382, 181) with delta (0, 0)
Screenshot: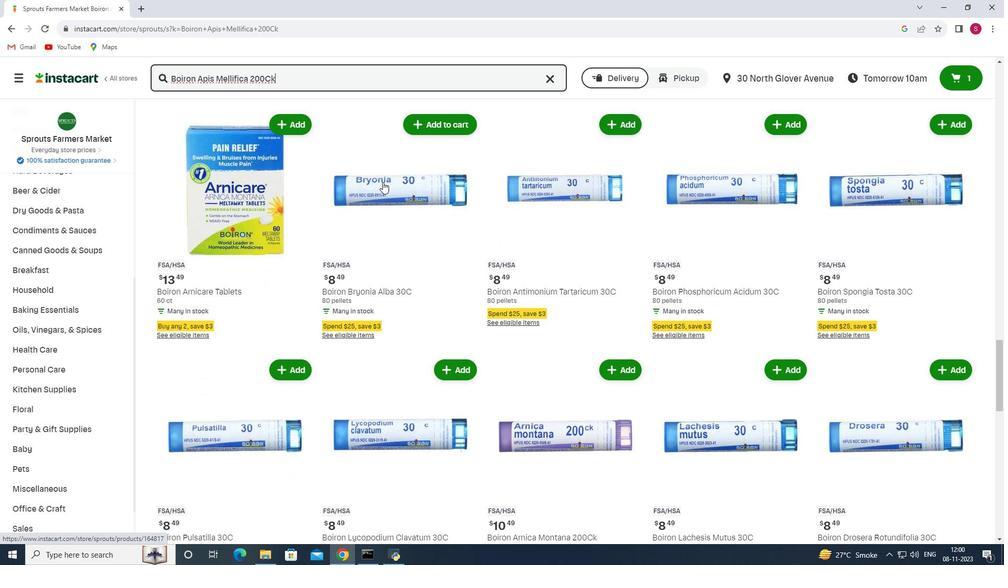 
Action: Mouse scrolled (382, 181) with delta (0, 0)
Screenshot: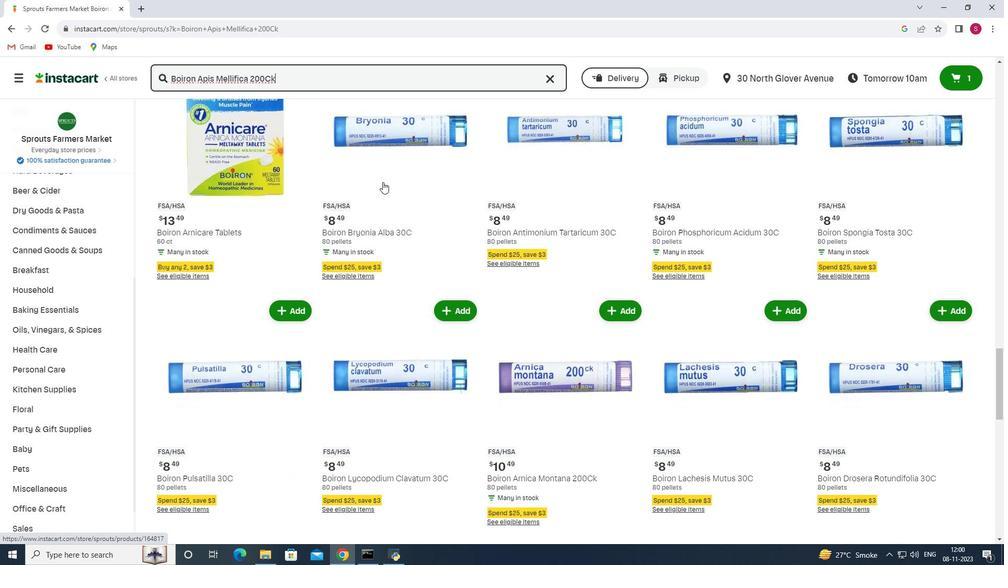 
Action: Mouse scrolled (382, 181) with delta (0, 0)
Screenshot: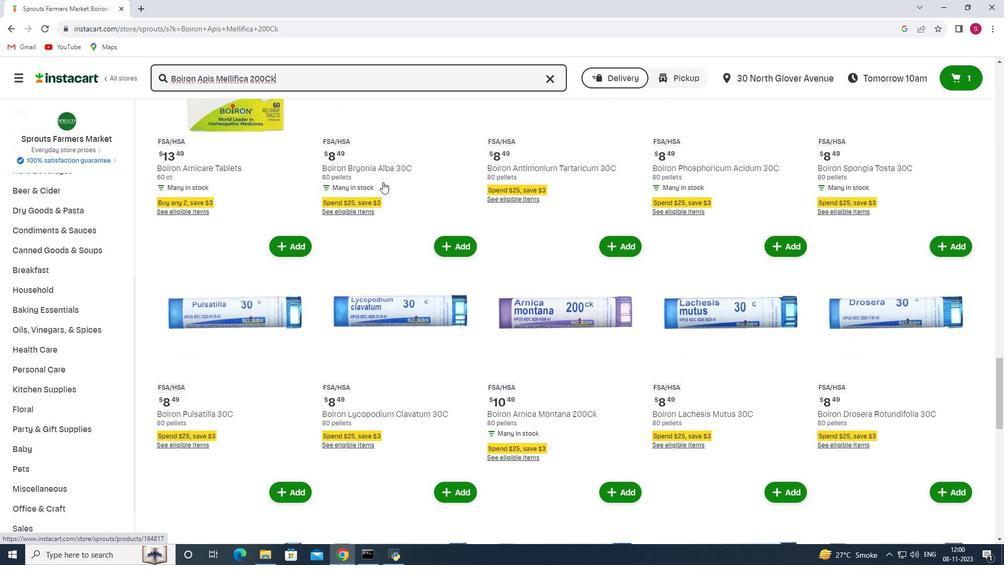 
Action: Mouse scrolled (382, 181) with delta (0, 0)
Screenshot: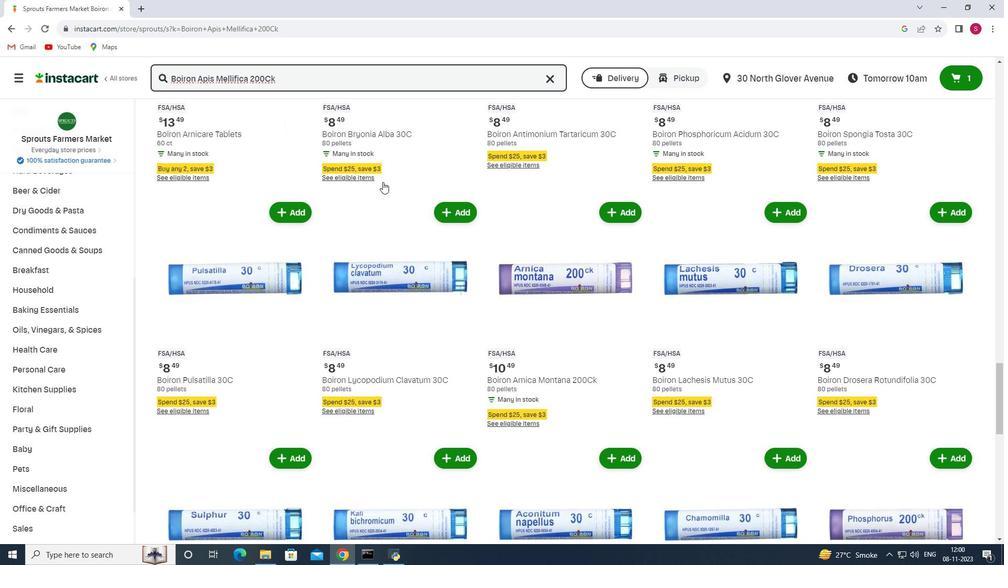 
Action: Mouse scrolled (382, 181) with delta (0, 0)
Screenshot: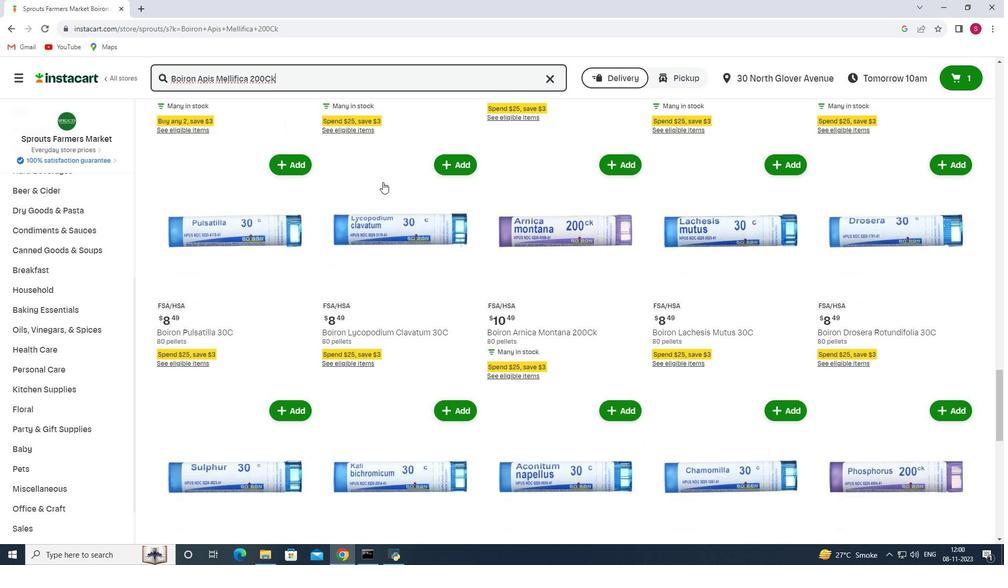 
Action: Mouse scrolled (382, 181) with delta (0, 0)
Screenshot: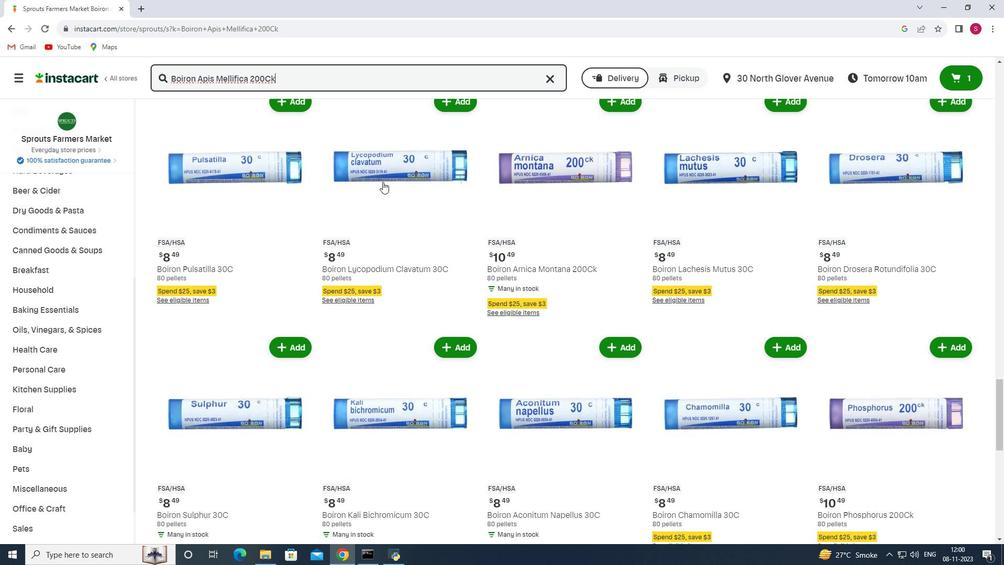 
Action: Mouse scrolled (382, 181) with delta (0, 0)
Screenshot: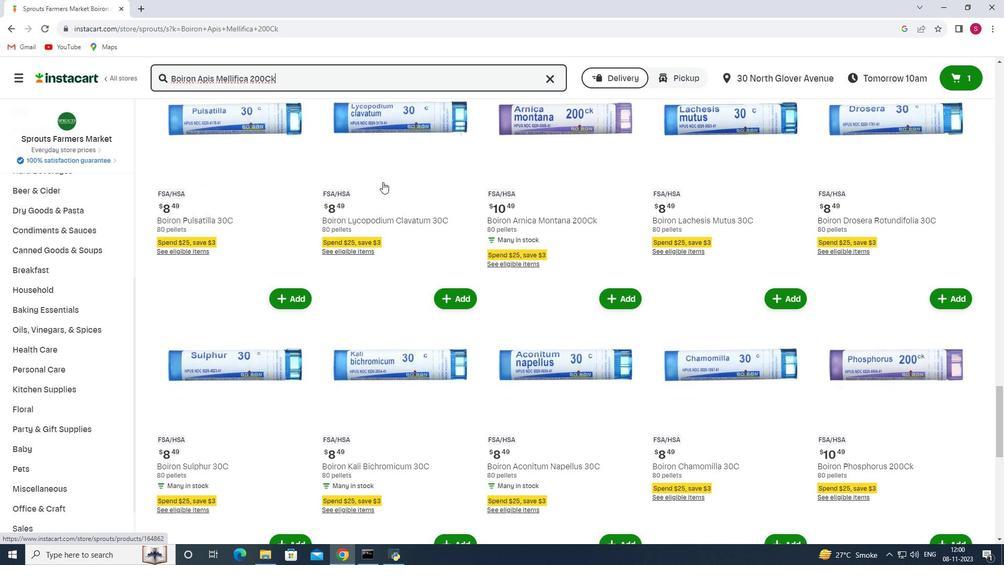 
Action: Mouse scrolled (382, 181) with delta (0, 0)
Screenshot: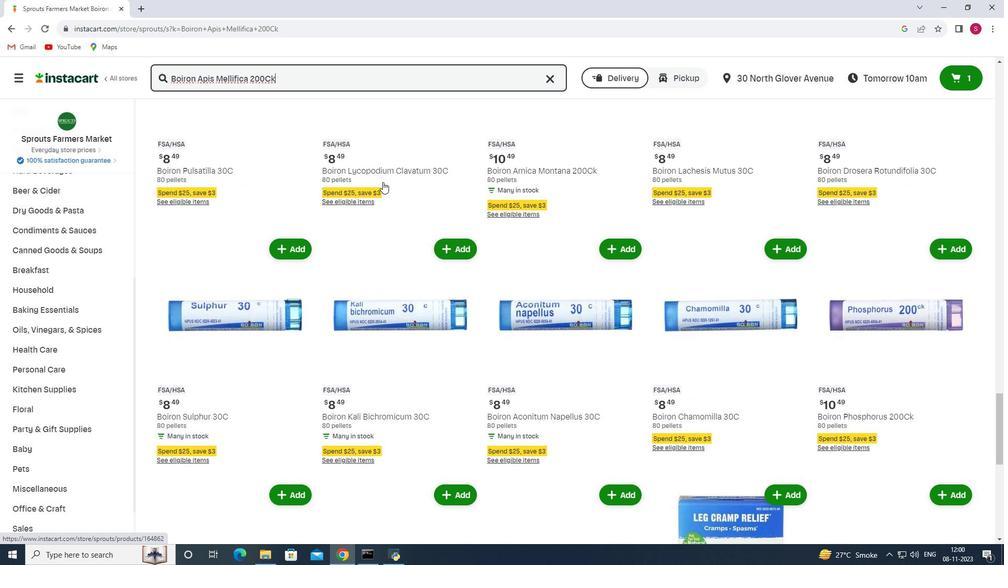 
Action: Mouse scrolled (382, 181) with delta (0, 0)
Screenshot: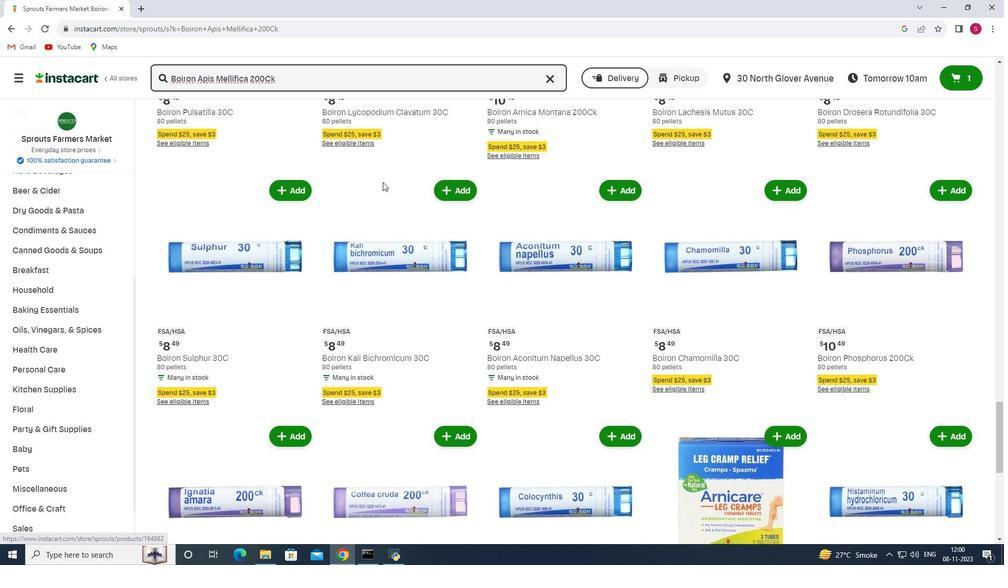 
Action: Mouse scrolled (382, 181) with delta (0, 0)
Screenshot: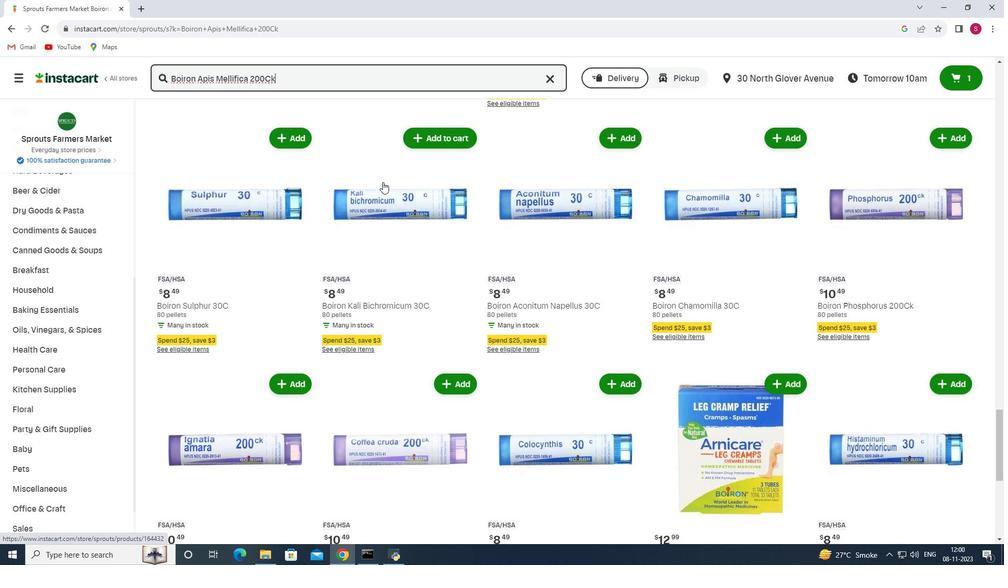 
Action: Mouse scrolled (382, 181) with delta (0, 0)
Screenshot: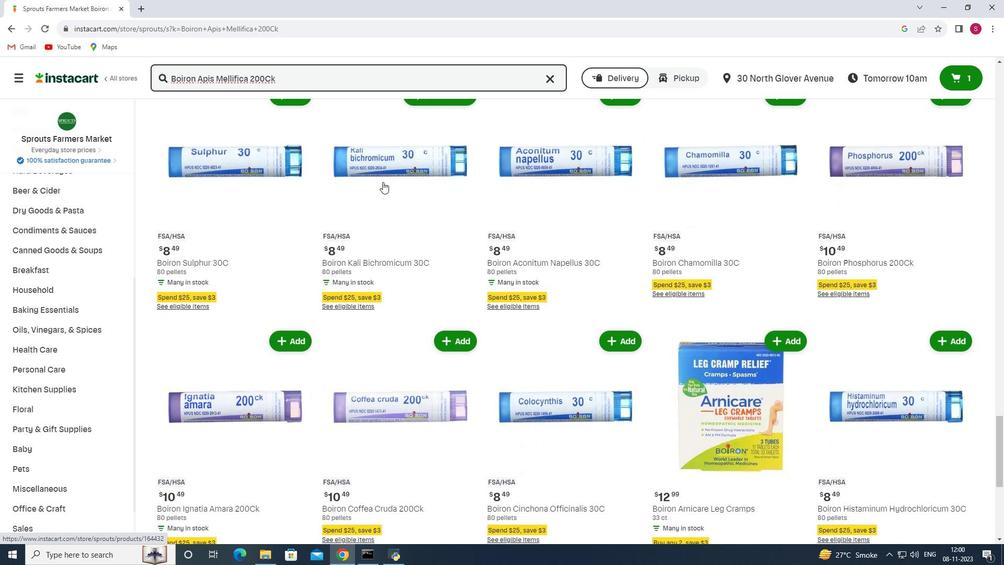 
Action: Mouse scrolled (382, 181) with delta (0, 0)
Screenshot: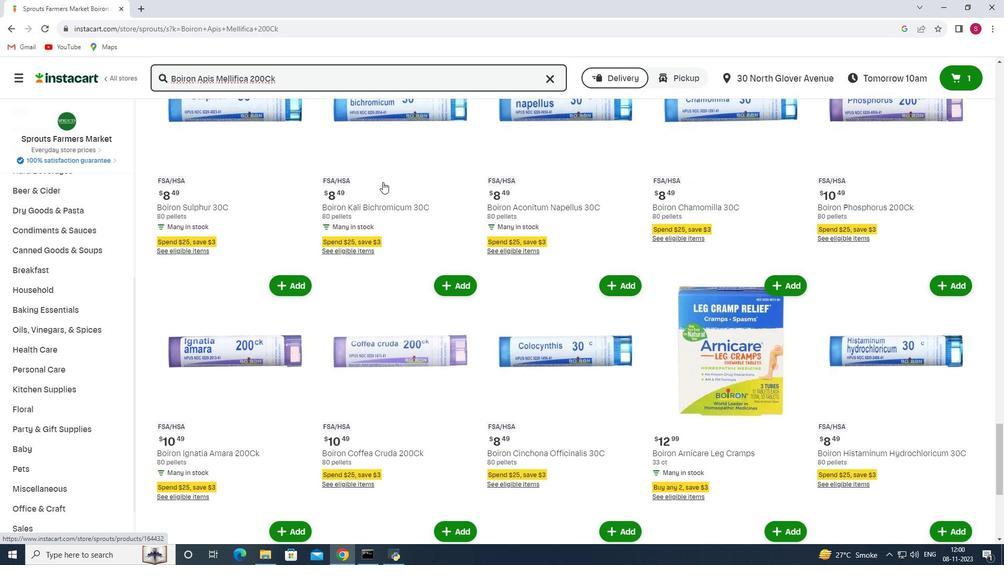 
Action: Mouse scrolled (382, 181) with delta (0, 0)
Screenshot: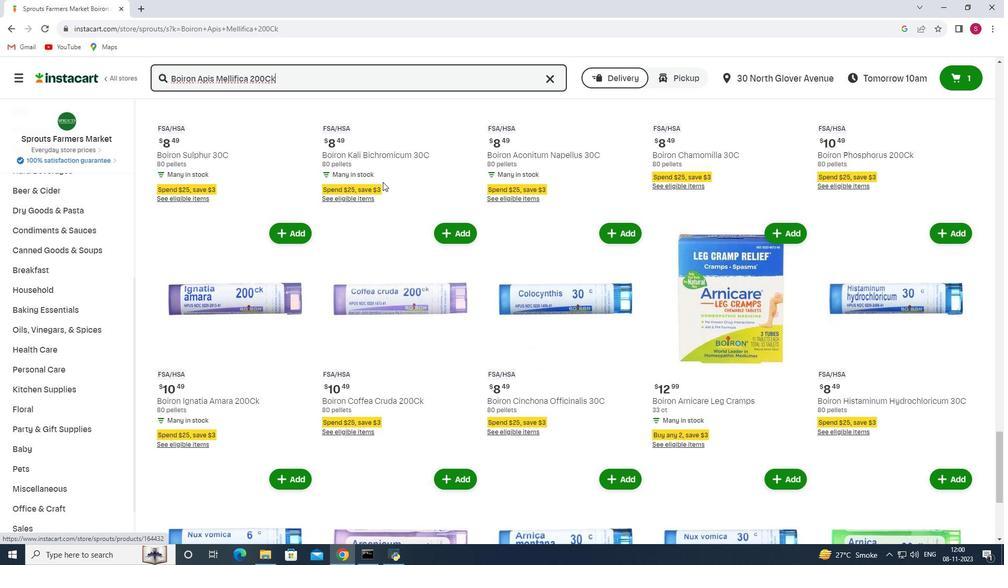
Action: Mouse scrolled (382, 181) with delta (0, 0)
Screenshot: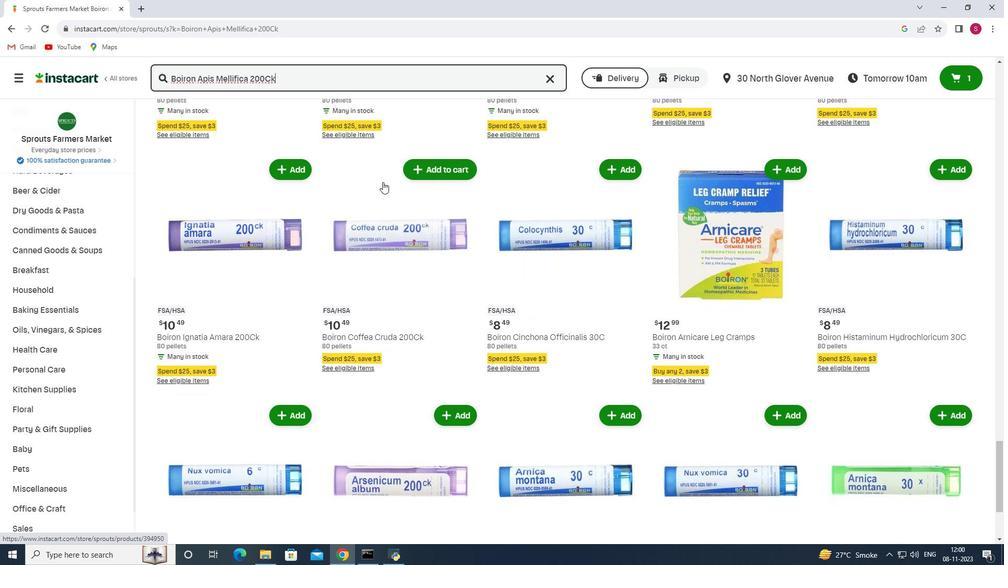 
Action: Mouse scrolled (382, 181) with delta (0, 0)
Screenshot: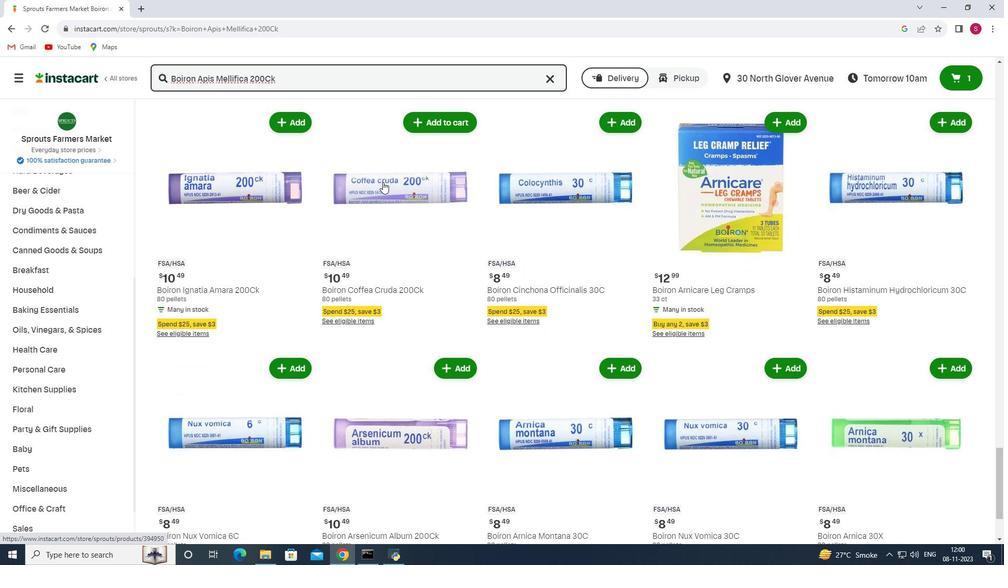 
Action: Mouse scrolled (382, 181) with delta (0, 0)
Screenshot: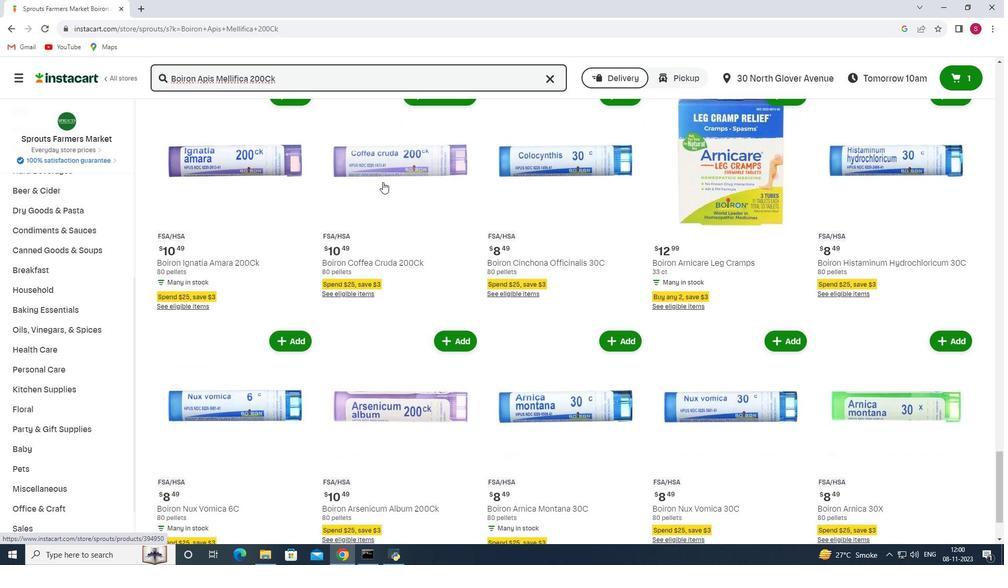 
Action: Mouse scrolled (382, 181) with delta (0, 0)
Screenshot: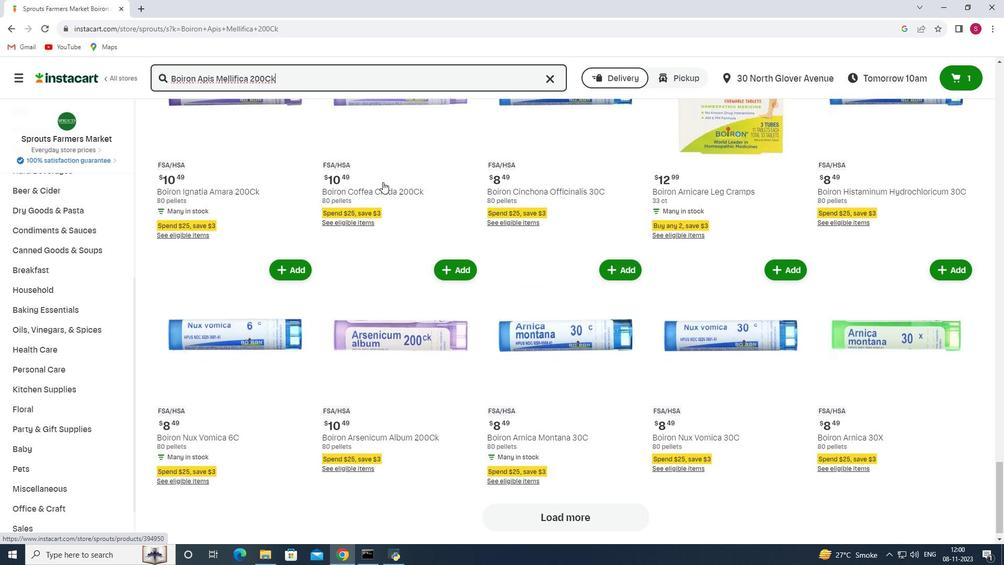 
Action: Mouse scrolled (382, 181) with delta (0, 0)
Screenshot: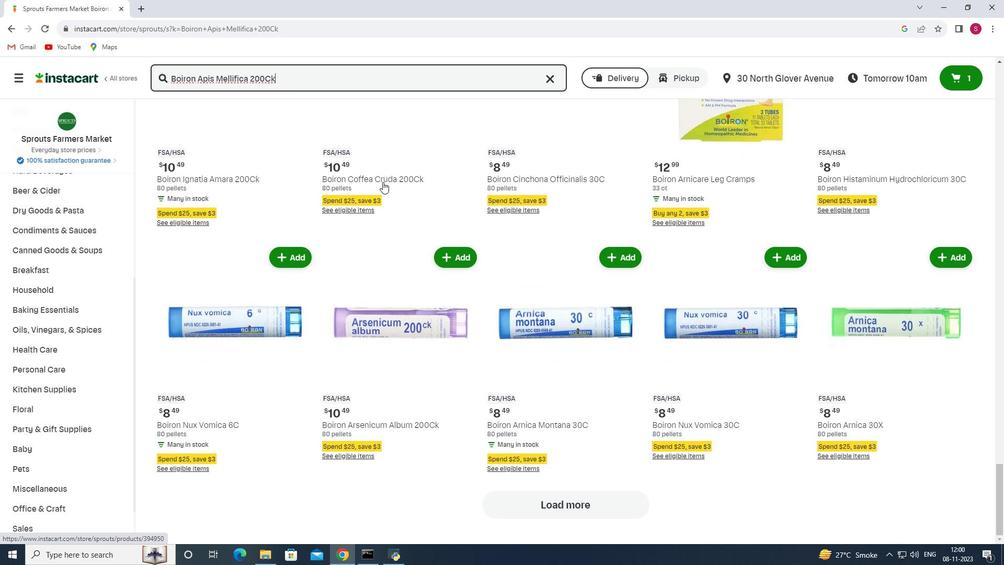 
